 Task: See all the articles on team scheduling.
Action: Mouse moved to (63, 689)
Screenshot: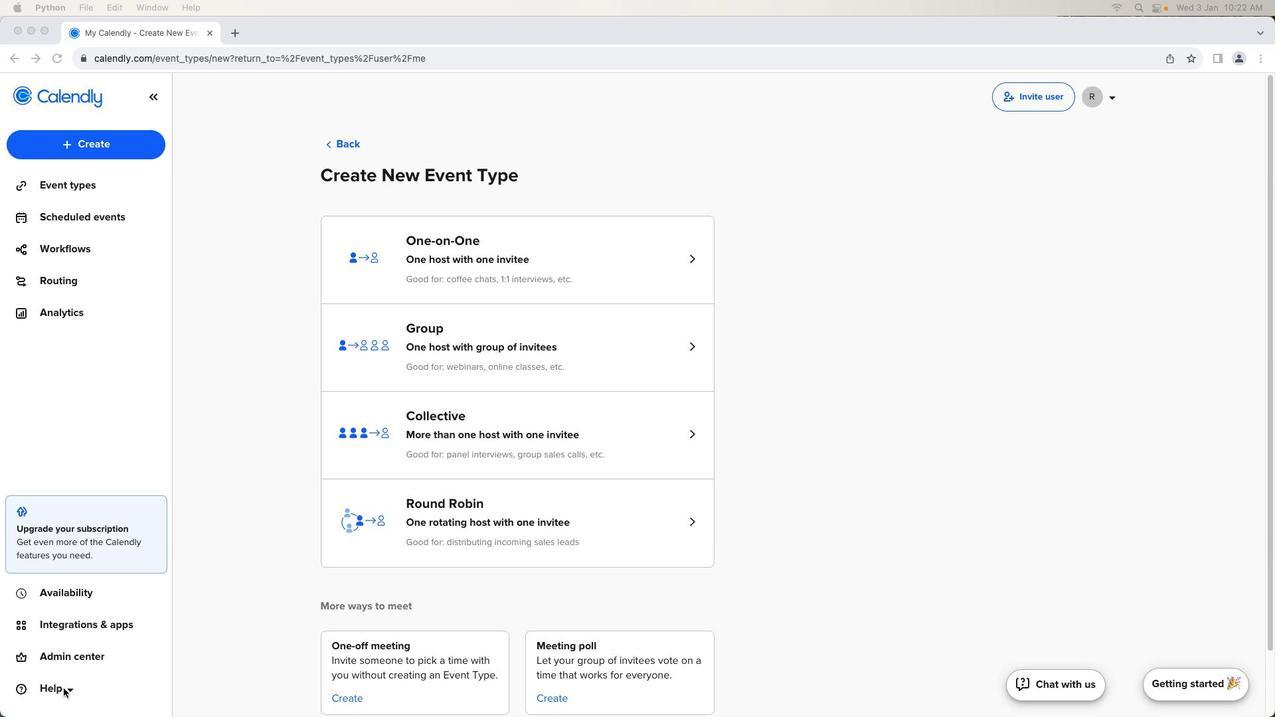 
Action: Mouse pressed left at (63, 689)
Screenshot: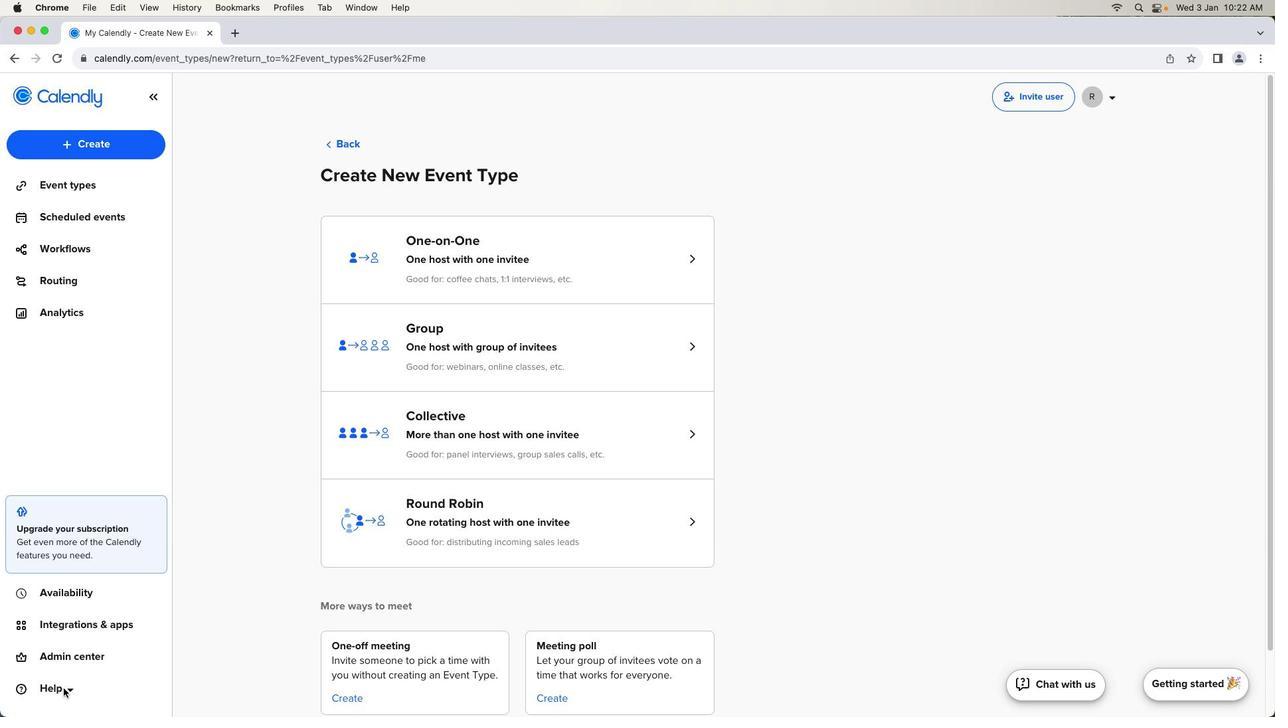 
Action: Mouse pressed left at (63, 689)
Screenshot: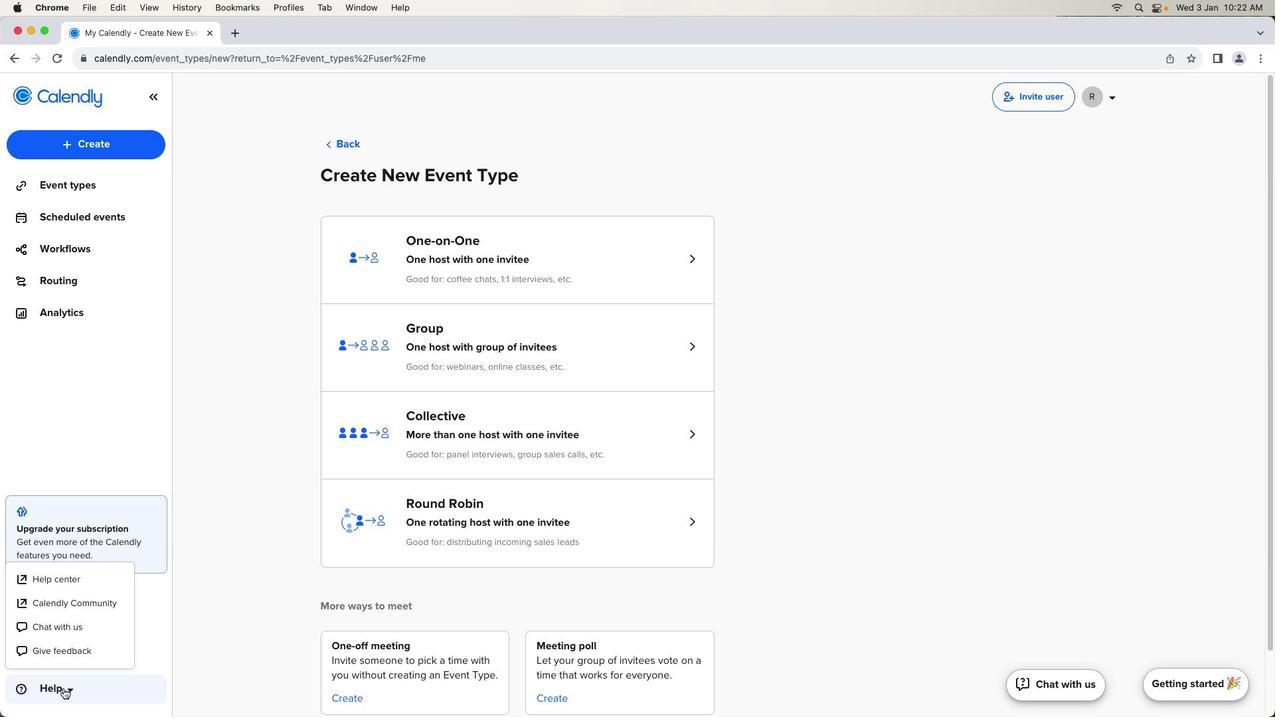 
Action: Mouse moved to (53, 691)
Screenshot: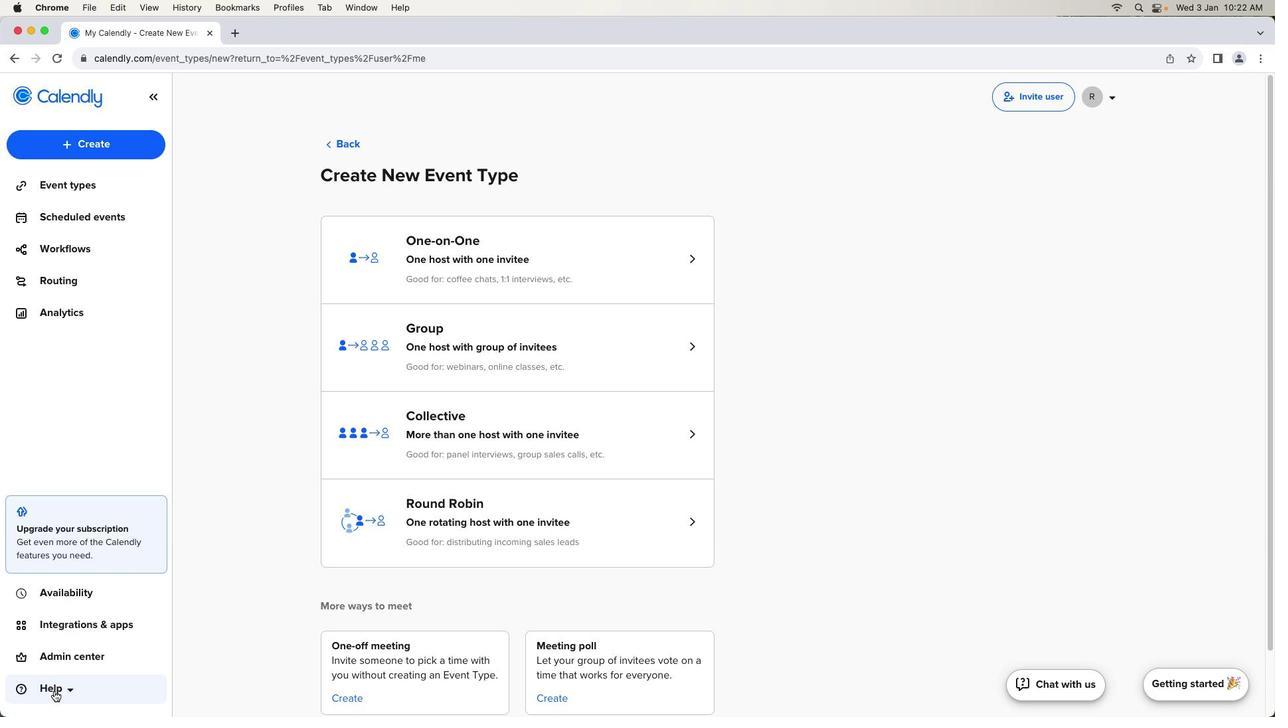 
Action: Mouse pressed left at (53, 691)
Screenshot: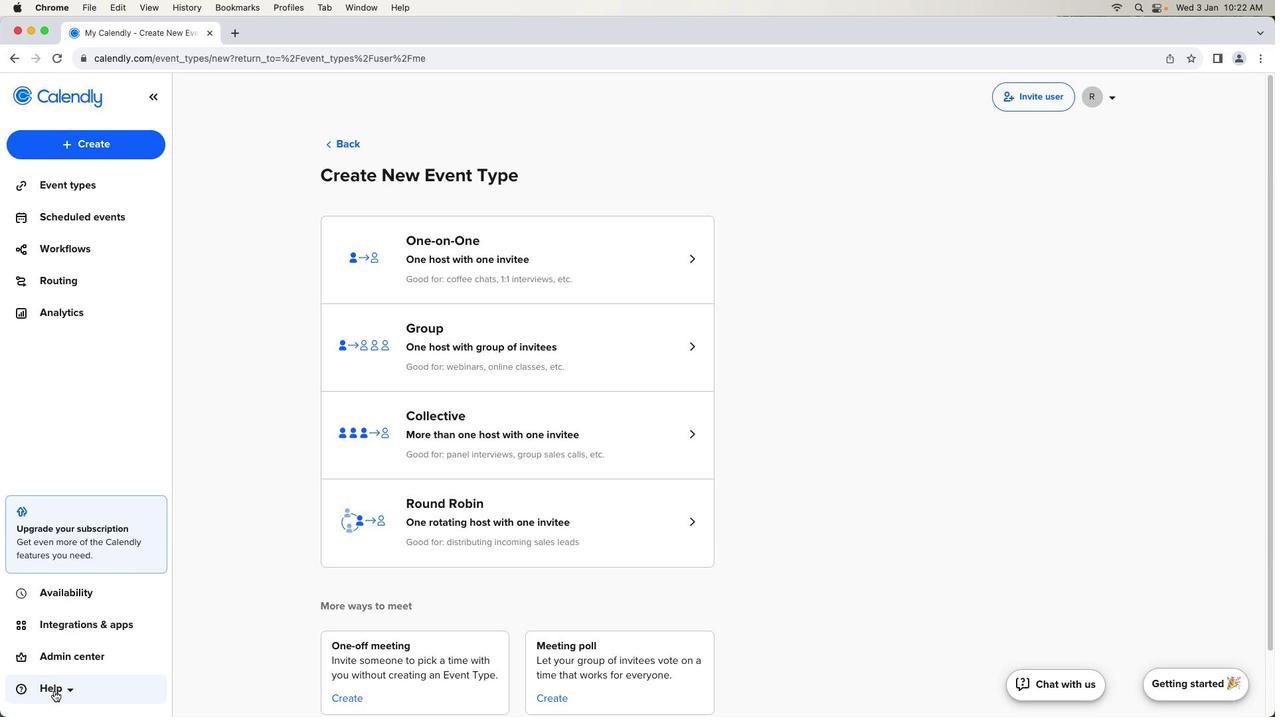 
Action: Mouse moved to (62, 576)
Screenshot: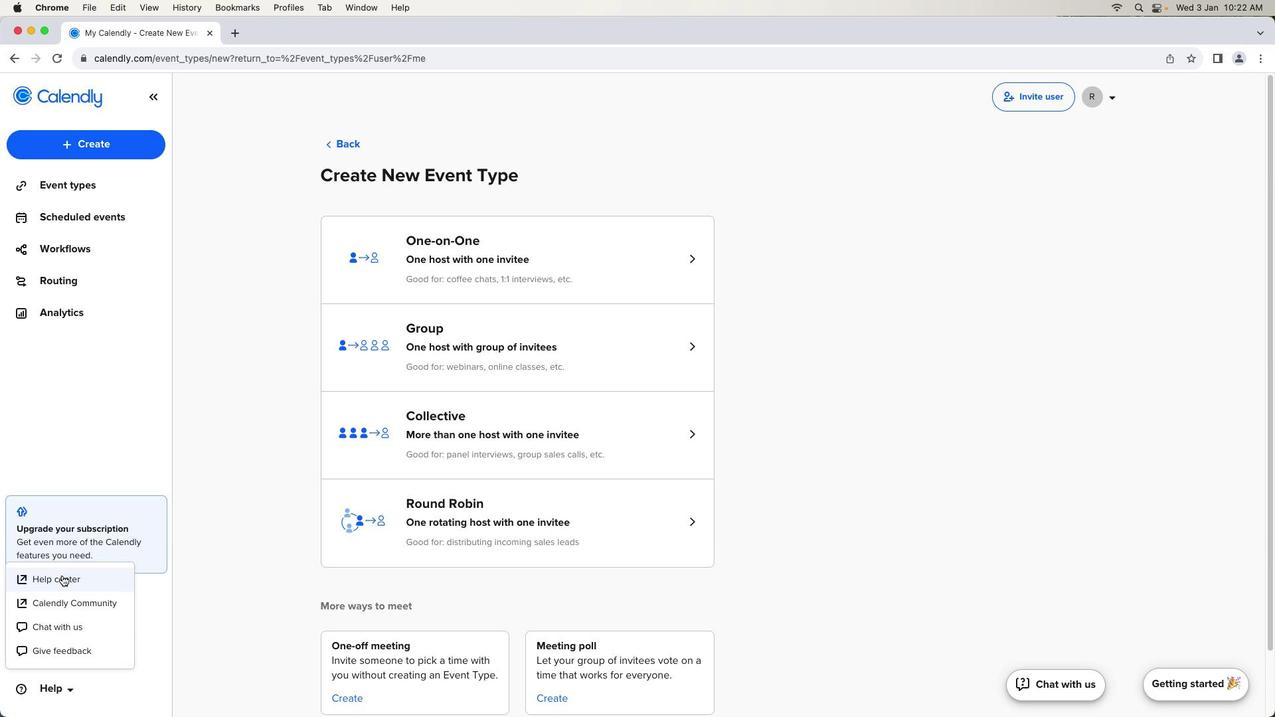 
Action: Mouse pressed left at (62, 576)
Screenshot: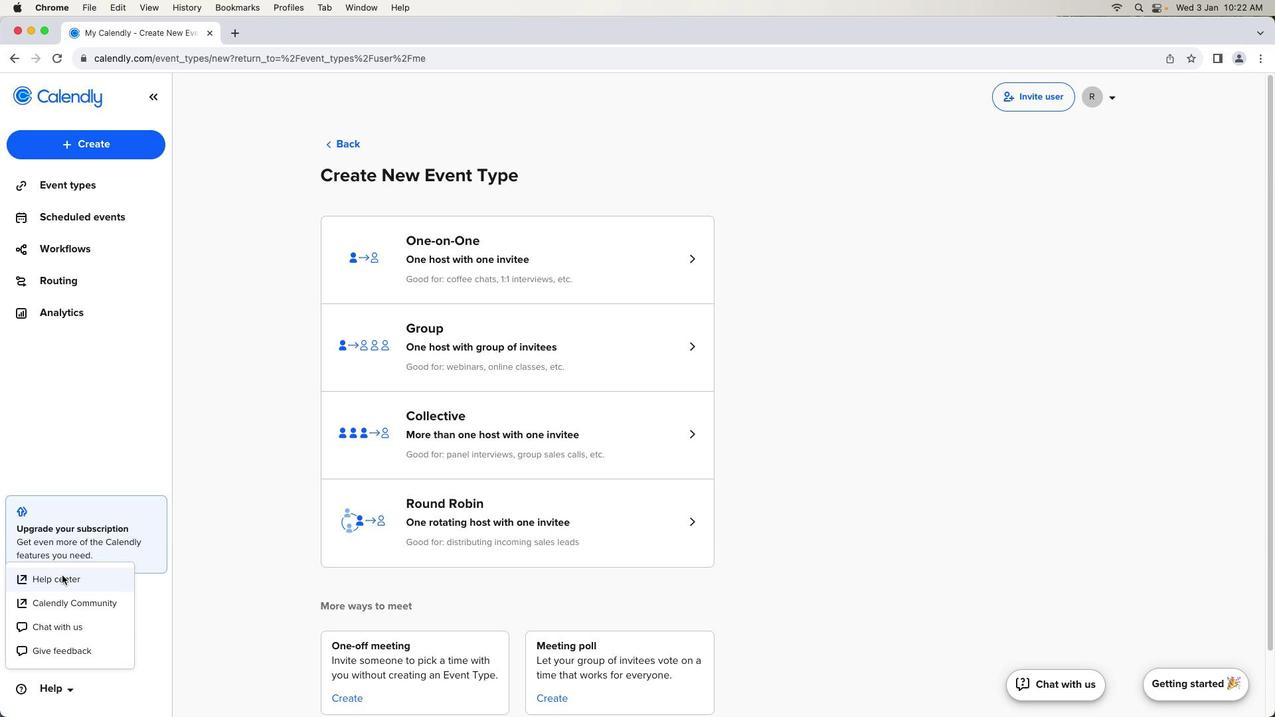 
Action: Mouse moved to (495, 443)
Screenshot: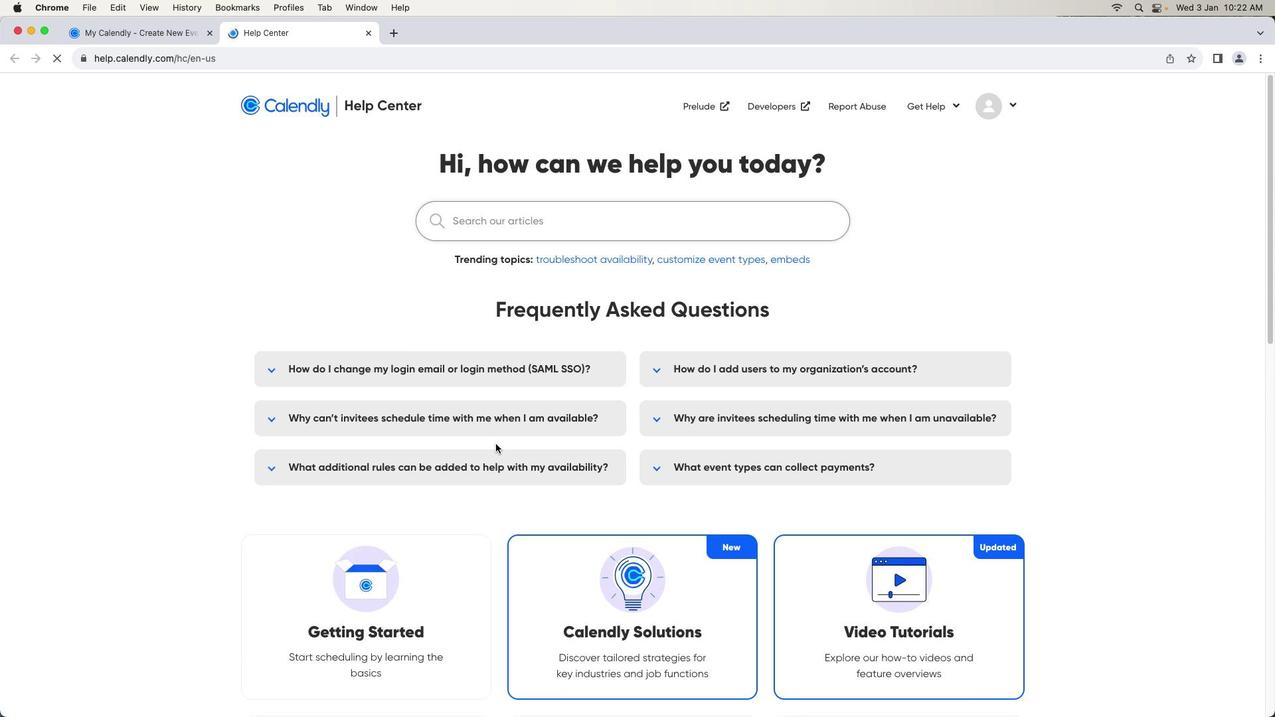 
Action: Mouse scrolled (495, 443) with delta (0, 0)
Screenshot: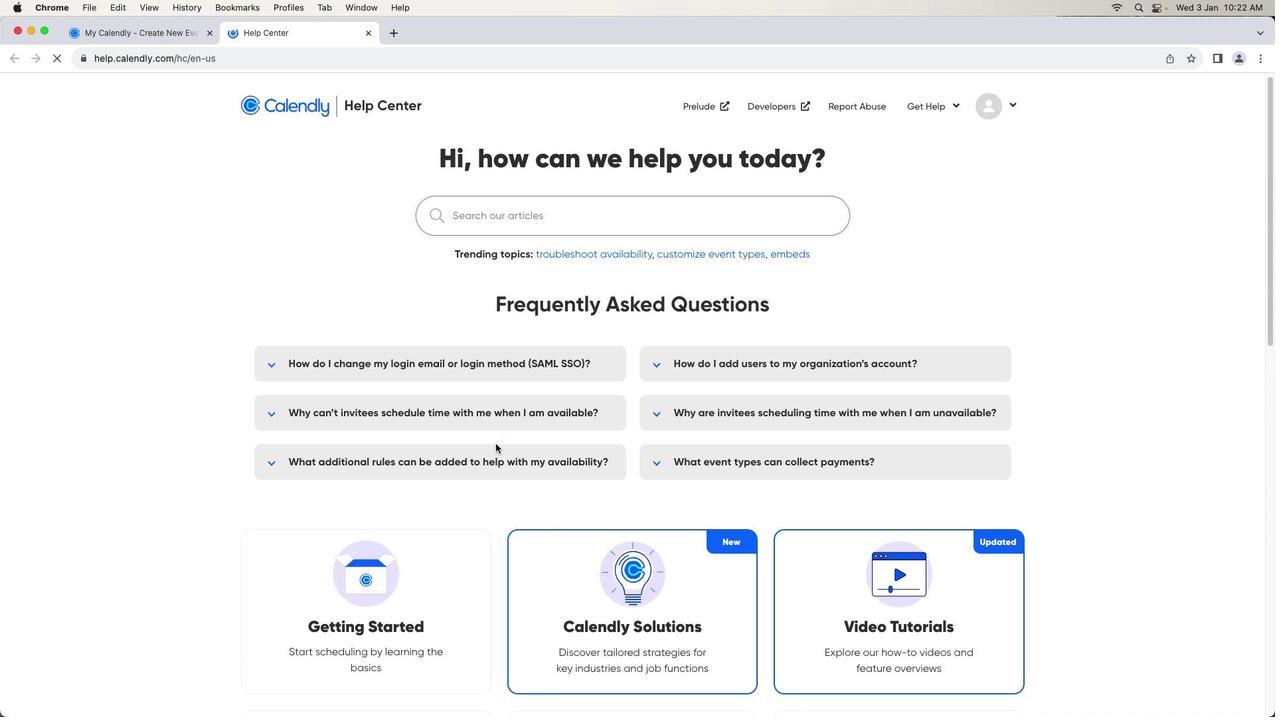 
Action: Mouse scrolled (495, 443) with delta (0, 0)
Screenshot: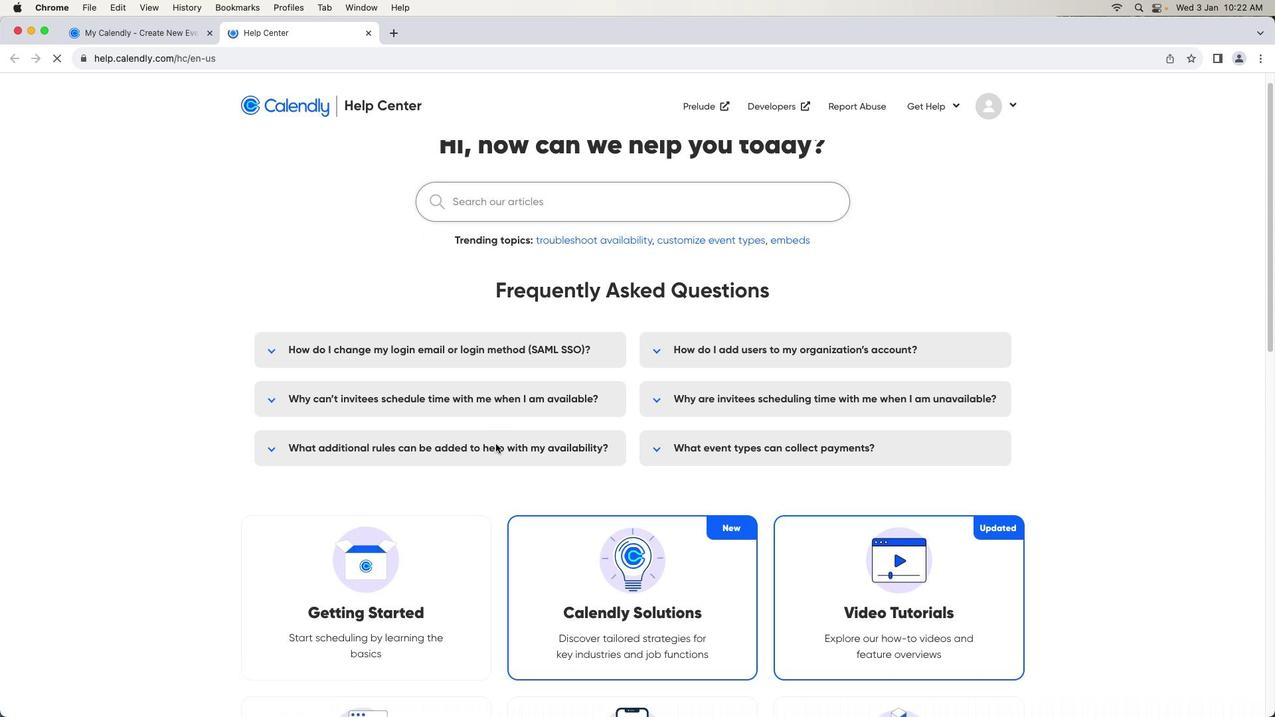 
Action: Mouse scrolled (495, 443) with delta (0, -1)
Screenshot: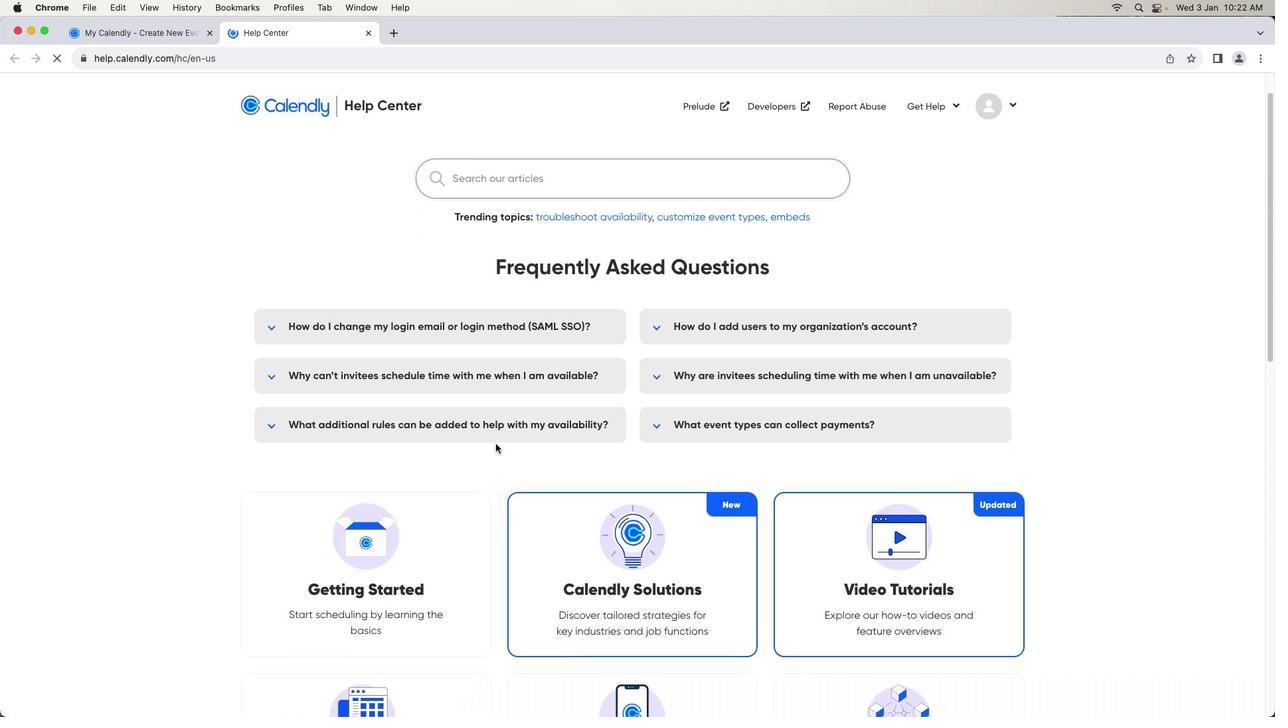 
Action: Mouse moved to (495, 443)
Screenshot: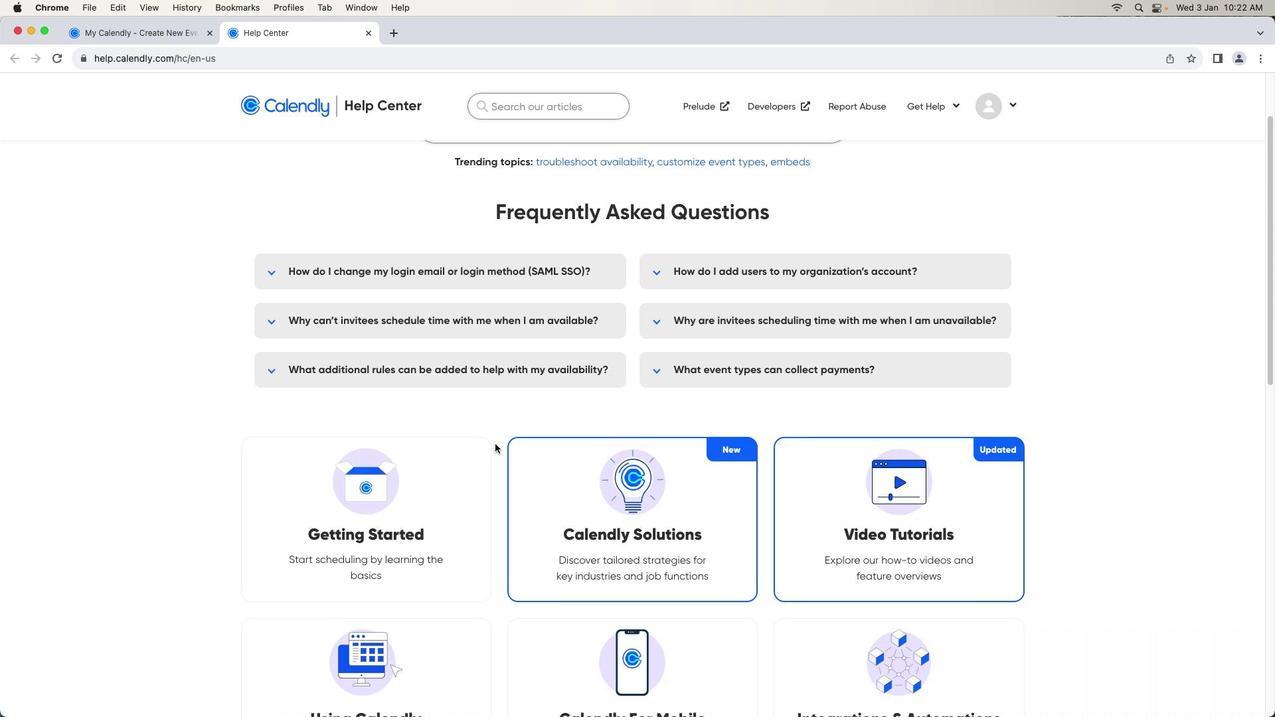 
Action: Mouse scrolled (495, 443) with delta (0, 0)
Screenshot: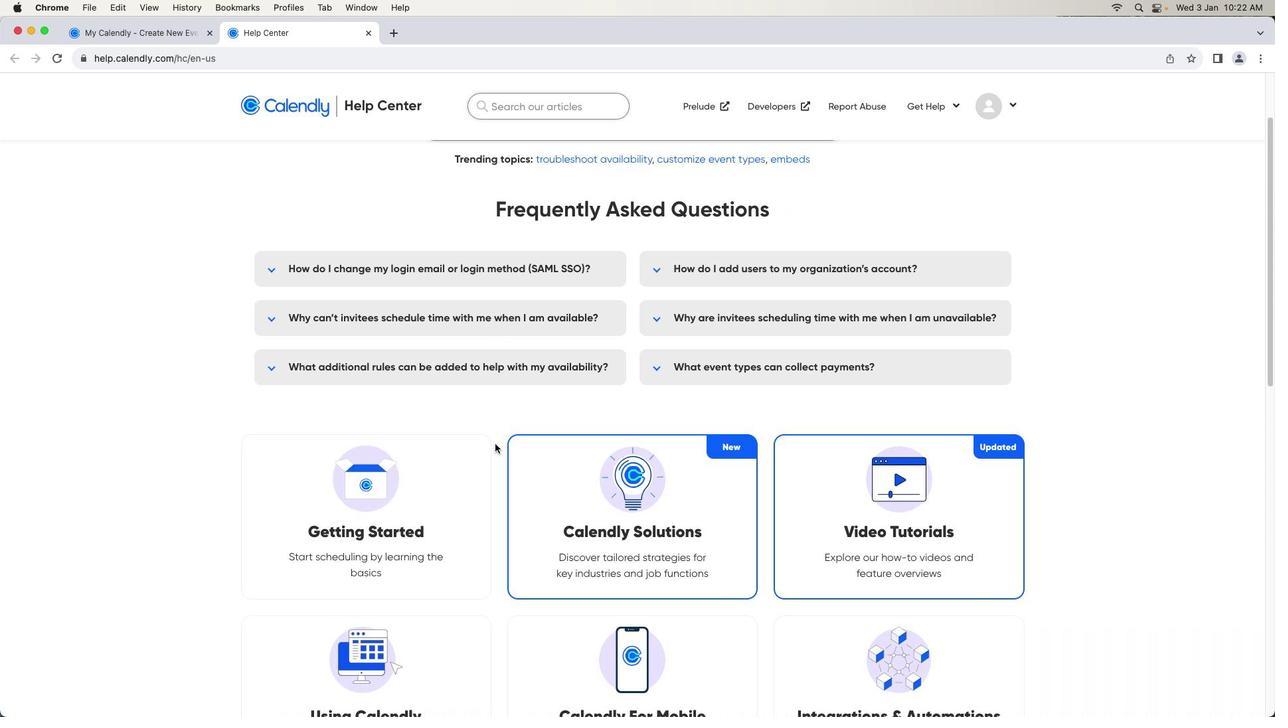 
Action: Mouse scrolled (495, 443) with delta (0, 0)
Screenshot: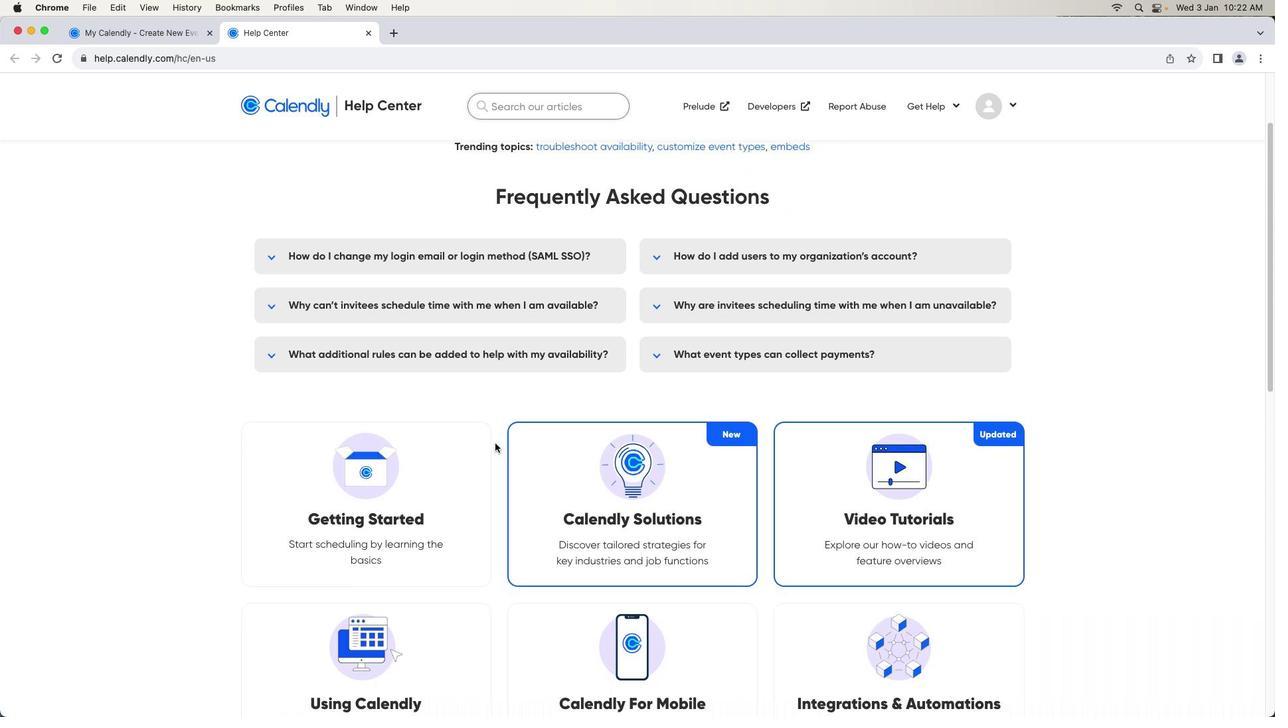 
Action: Mouse scrolled (495, 443) with delta (0, -1)
Screenshot: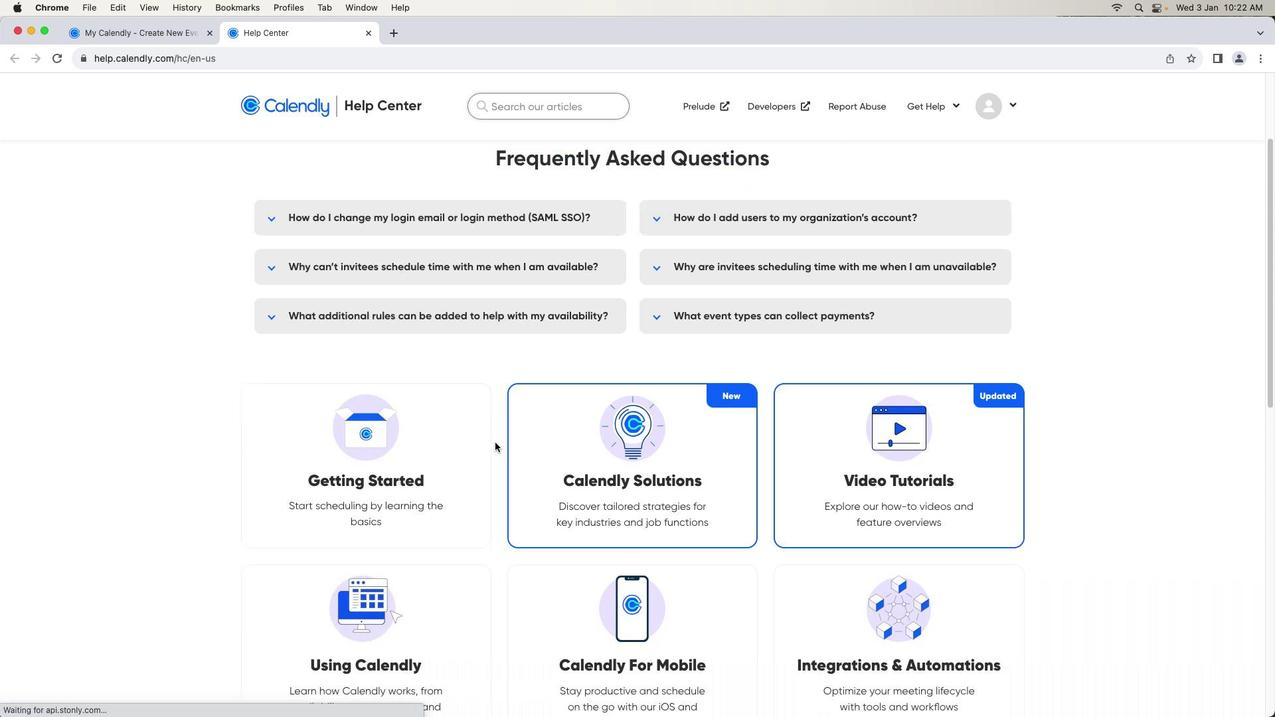 
Action: Mouse scrolled (495, 443) with delta (0, -2)
Screenshot: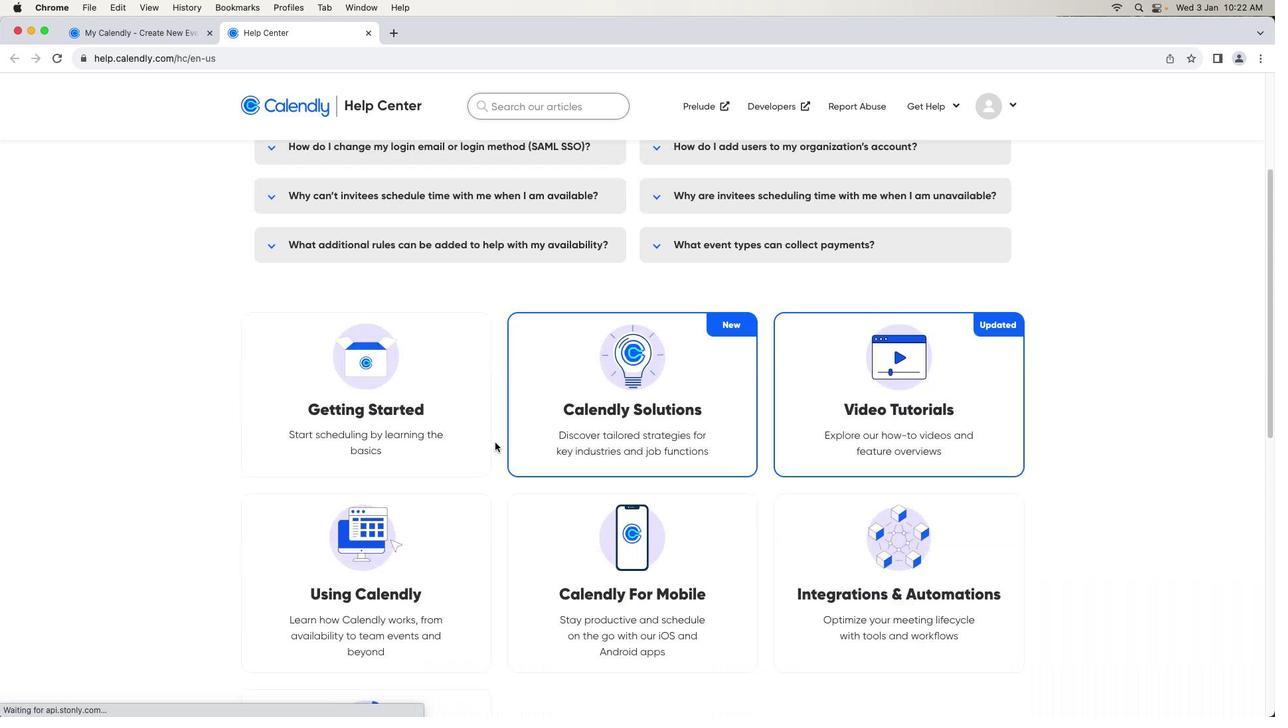 
Action: Mouse moved to (360, 443)
Screenshot: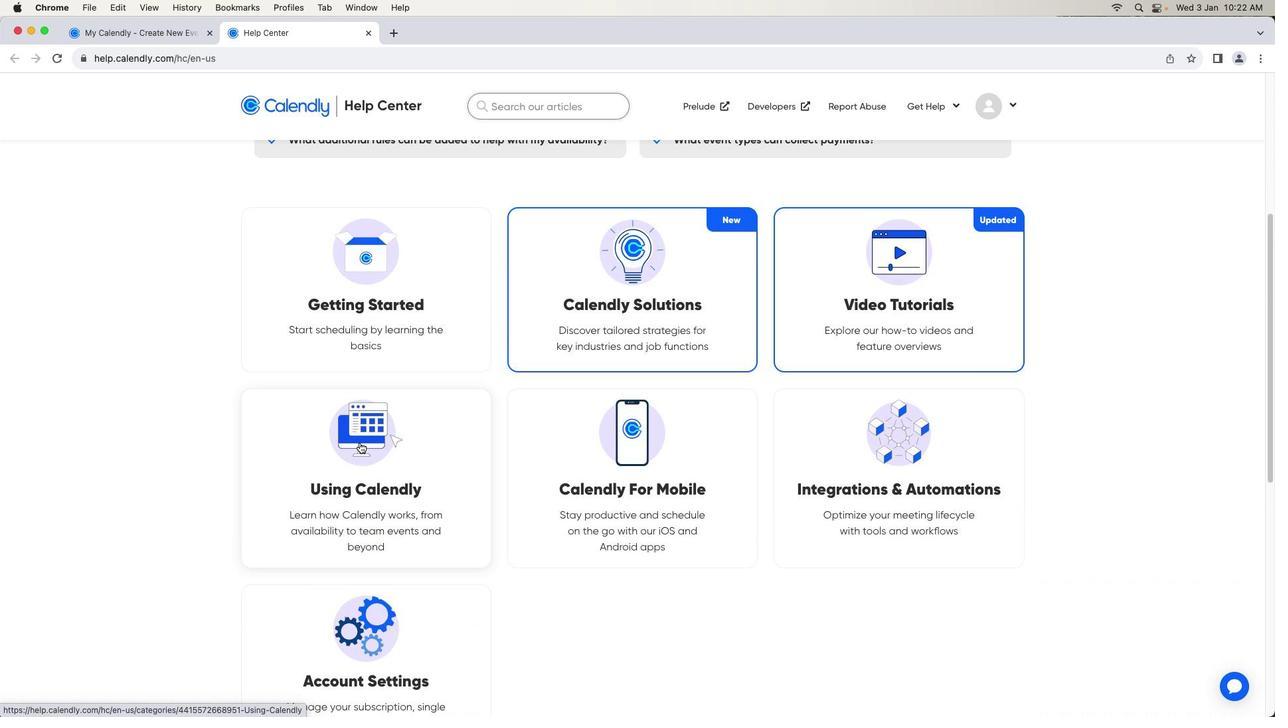 
Action: Mouse pressed left at (360, 443)
Screenshot: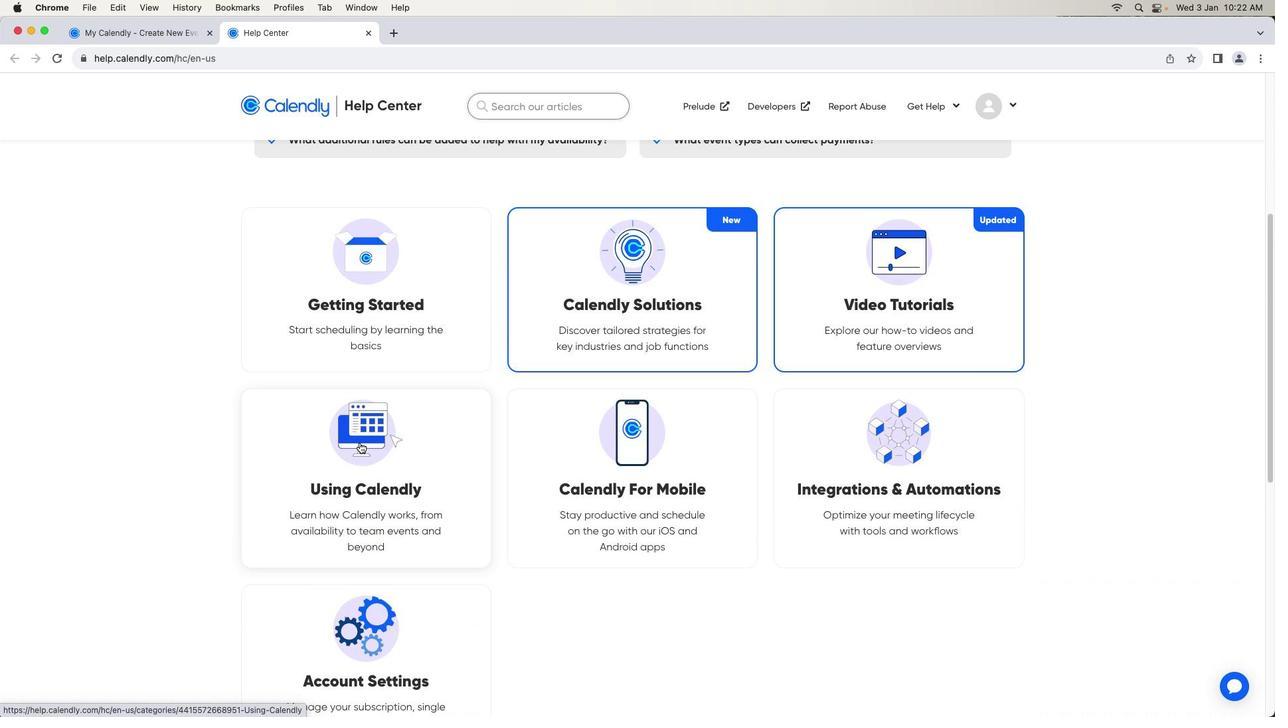 
Action: Mouse moved to (477, 473)
Screenshot: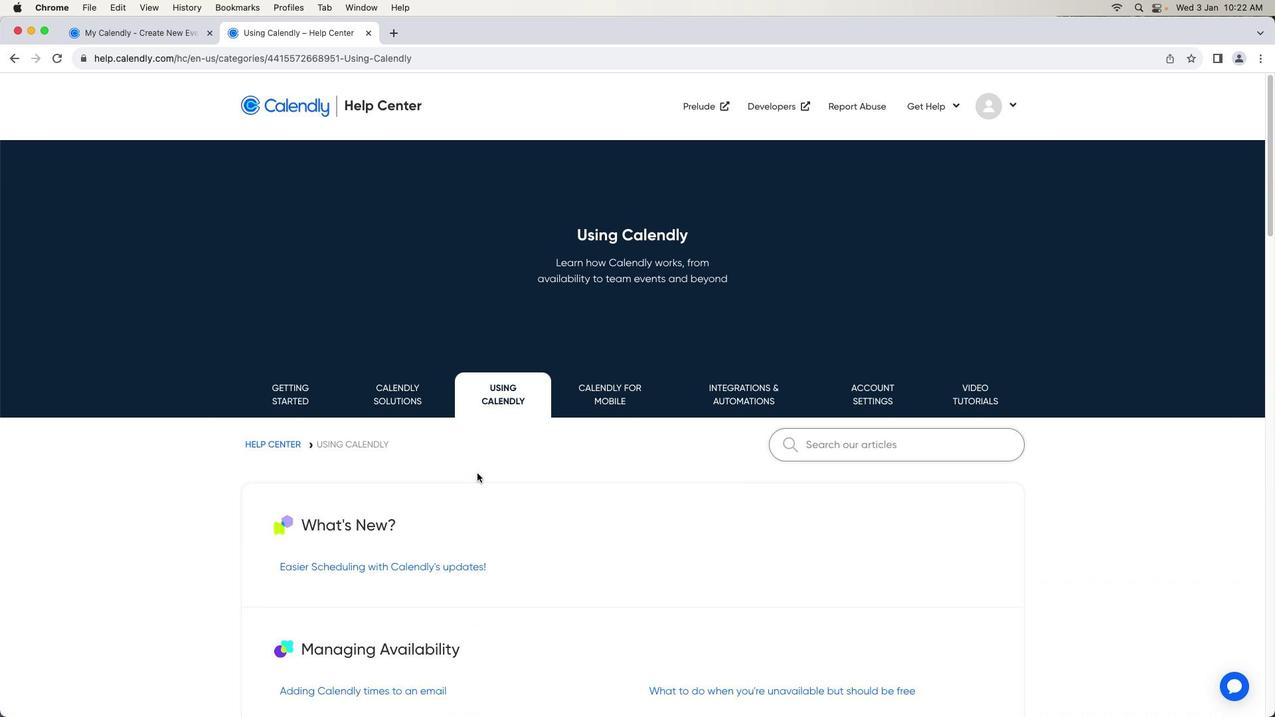 
Action: Mouse scrolled (477, 473) with delta (0, 0)
Screenshot: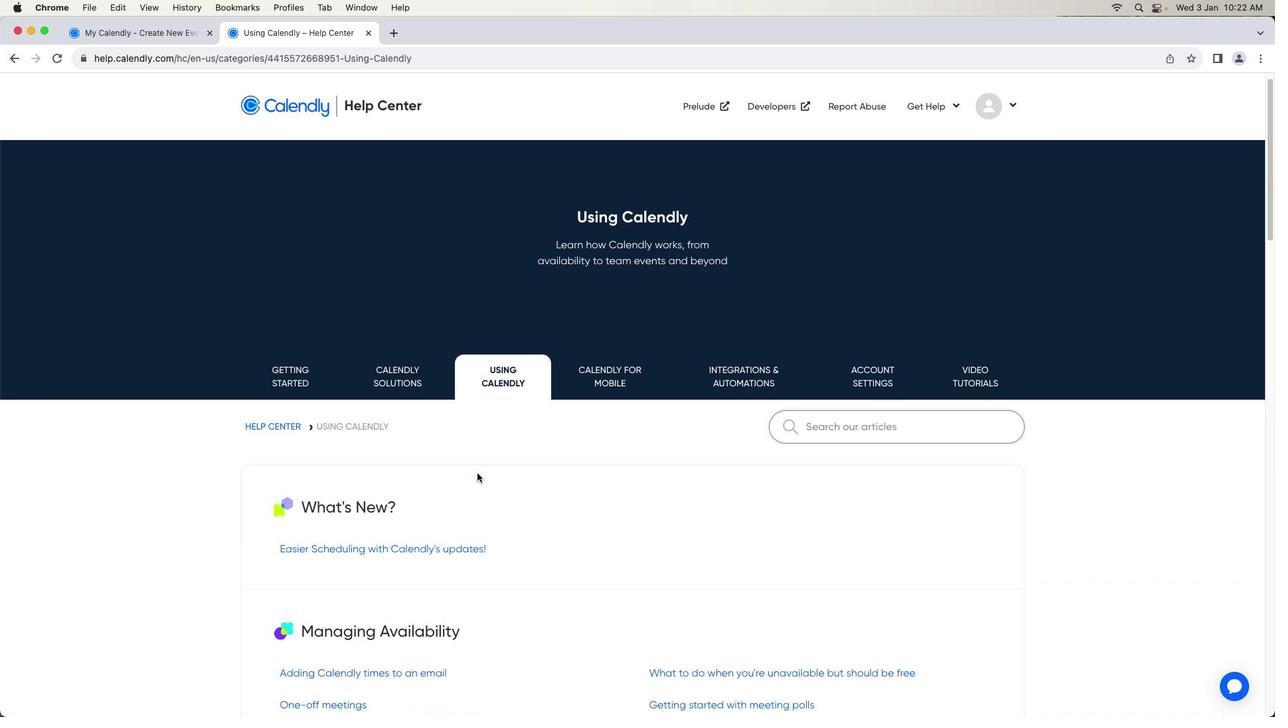 
Action: Mouse scrolled (477, 473) with delta (0, 0)
Screenshot: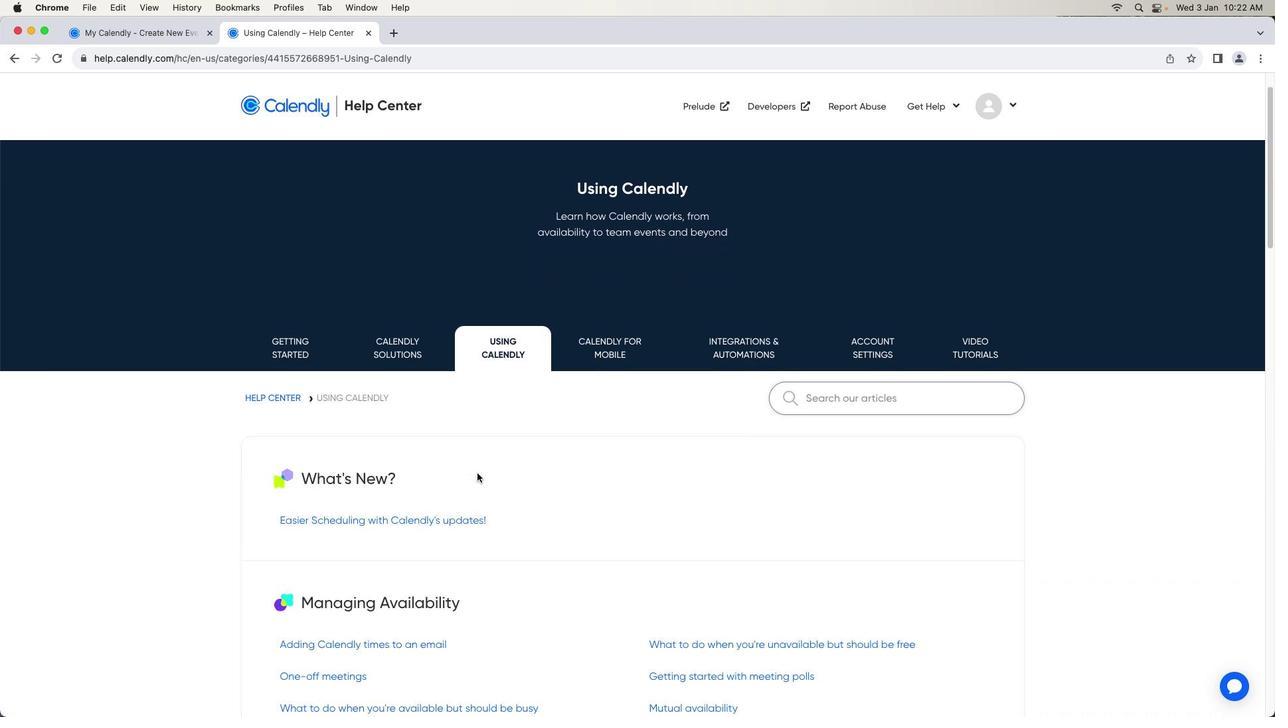 
Action: Mouse scrolled (477, 473) with delta (0, -1)
Screenshot: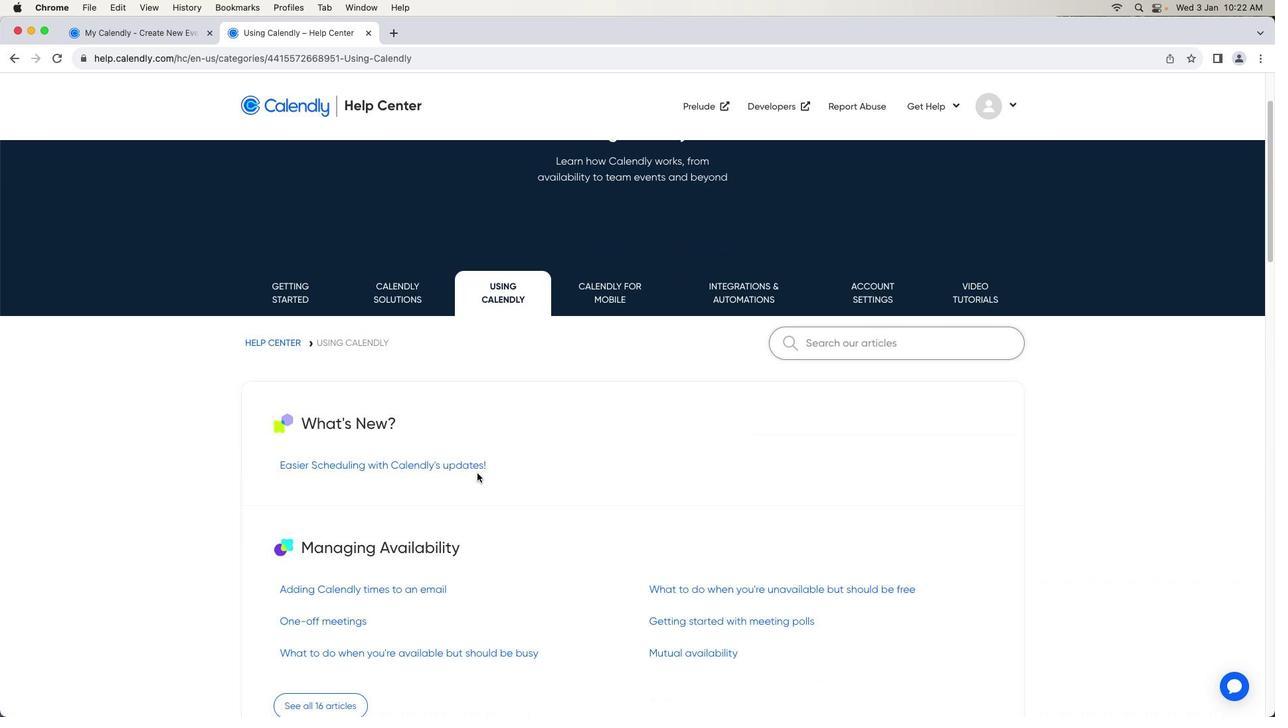 
Action: Mouse scrolled (477, 473) with delta (0, -2)
Screenshot: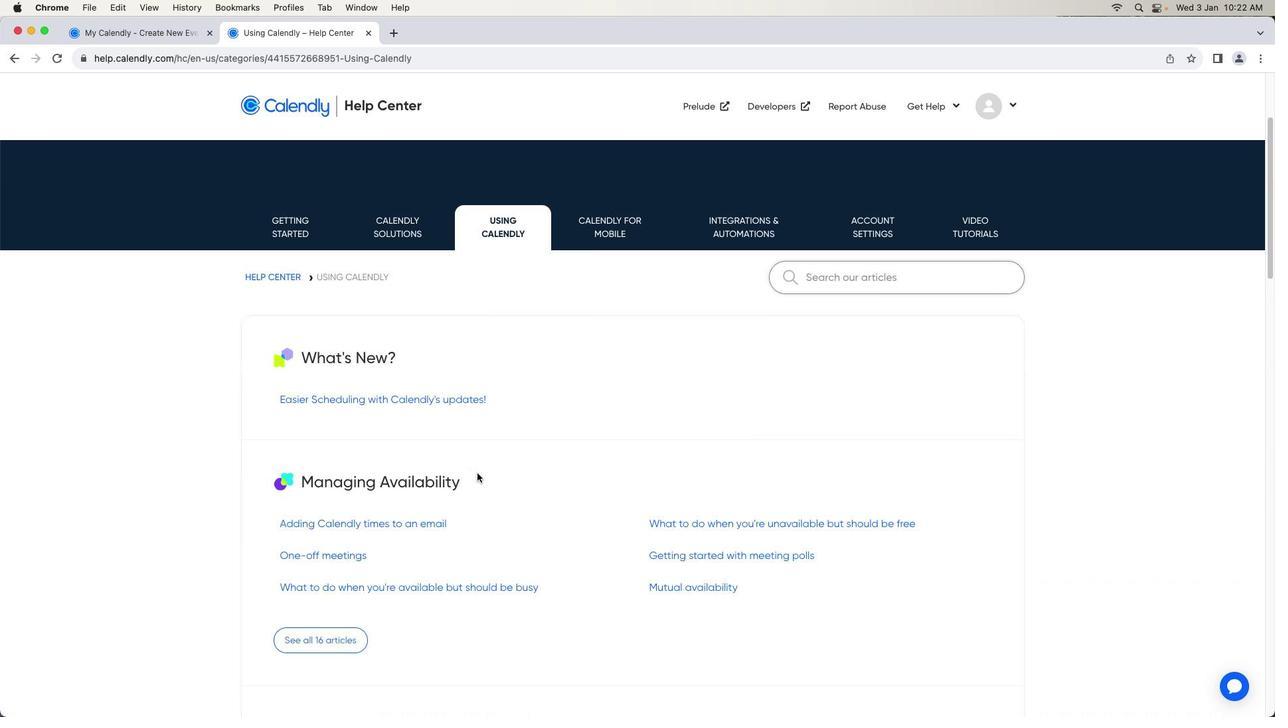 
Action: Mouse moved to (476, 473)
Screenshot: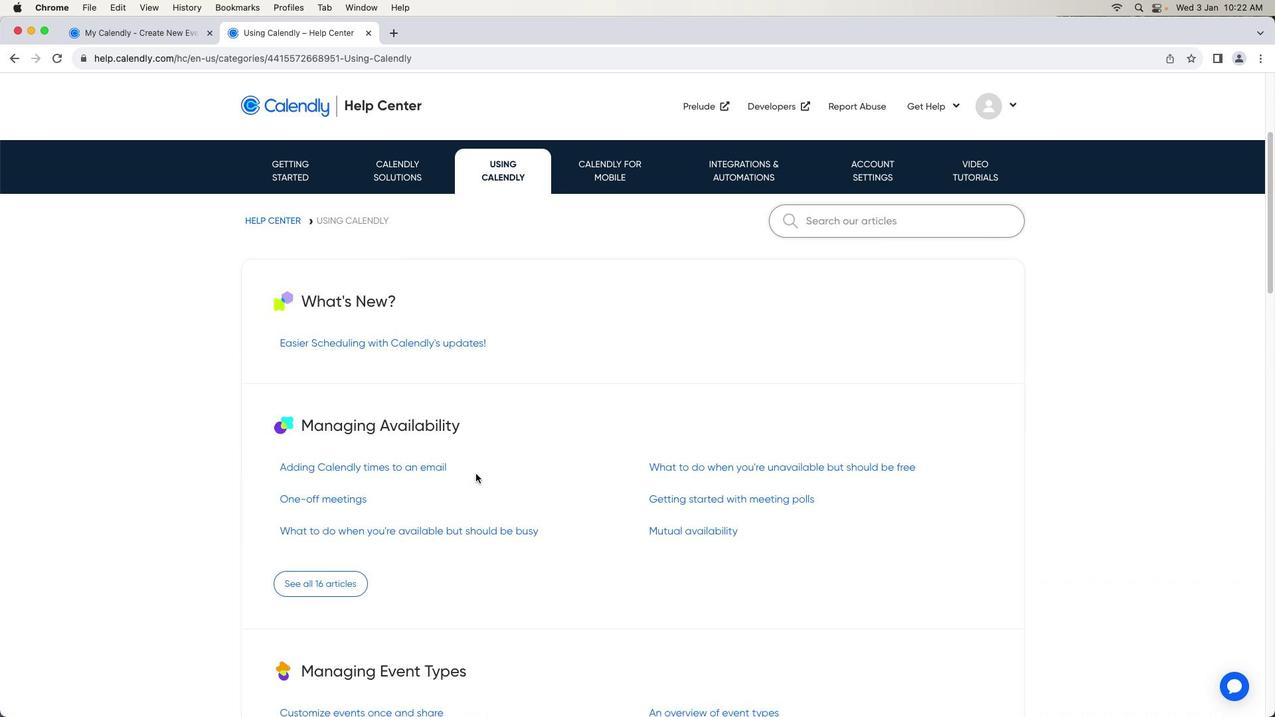 
Action: Mouse scrolled (476, 473) with delta (0, 0)
Screenshot: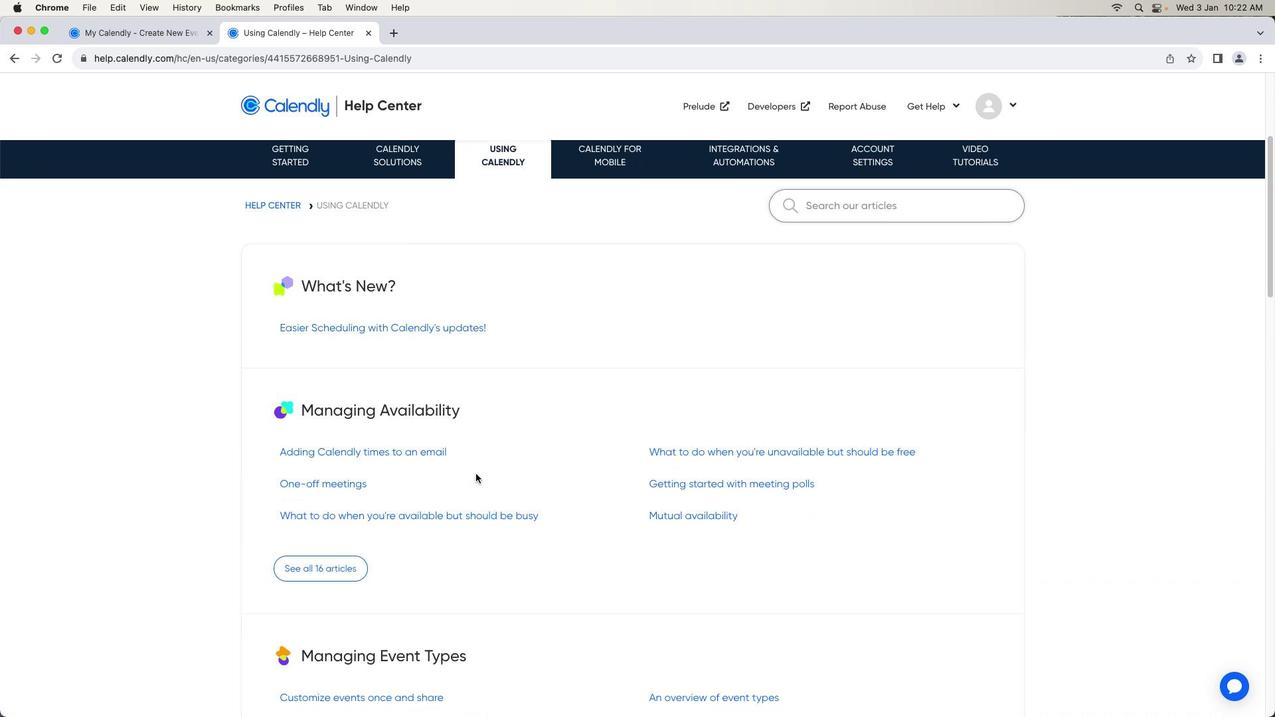 
Action: Mouse scrolled (476, 473) with delta (0, 0)
Screenshot: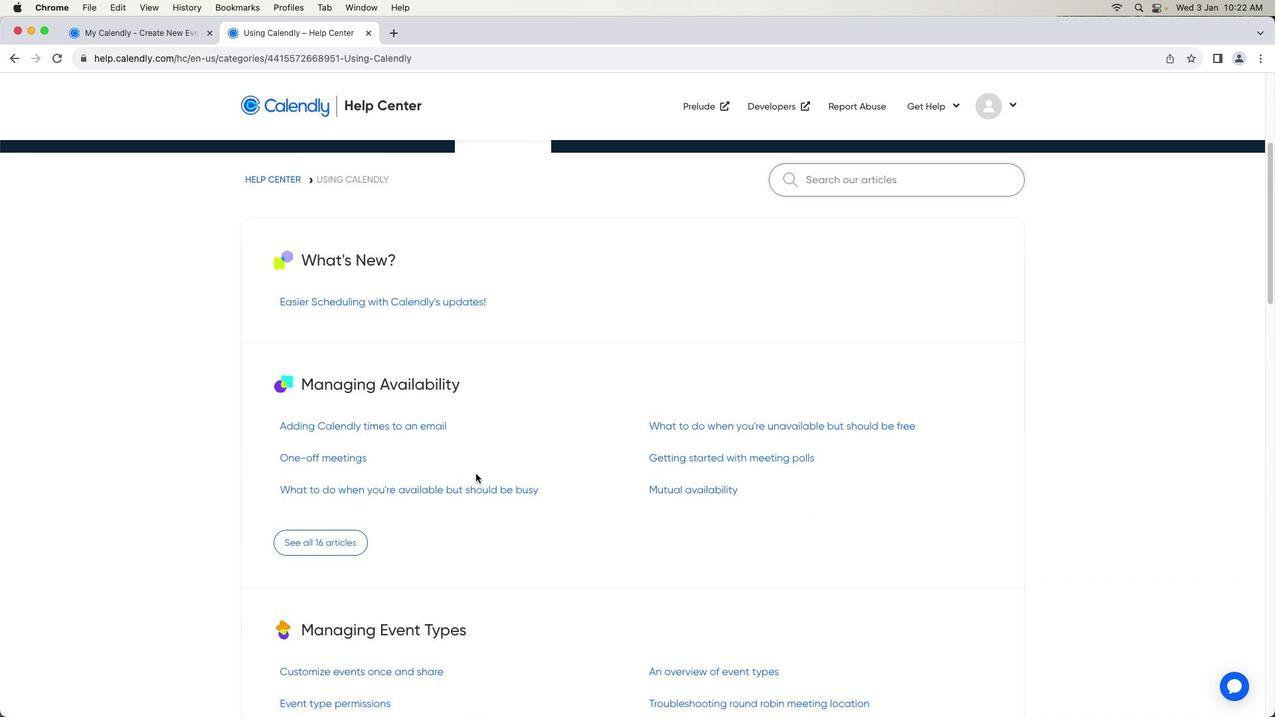 
Action: Mouse scrolled (476, 473) with delta (0, -1)
Screenshot: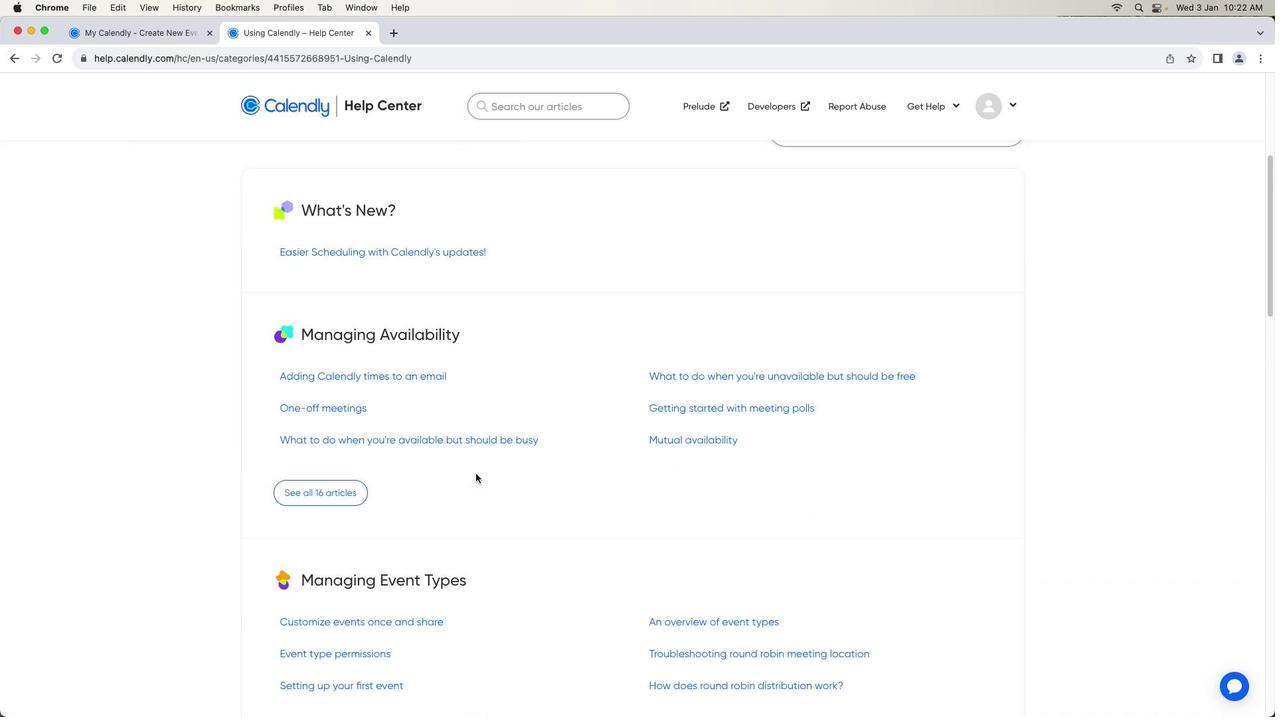 
Action: Mouse moved to (476, 473)
Screenshot: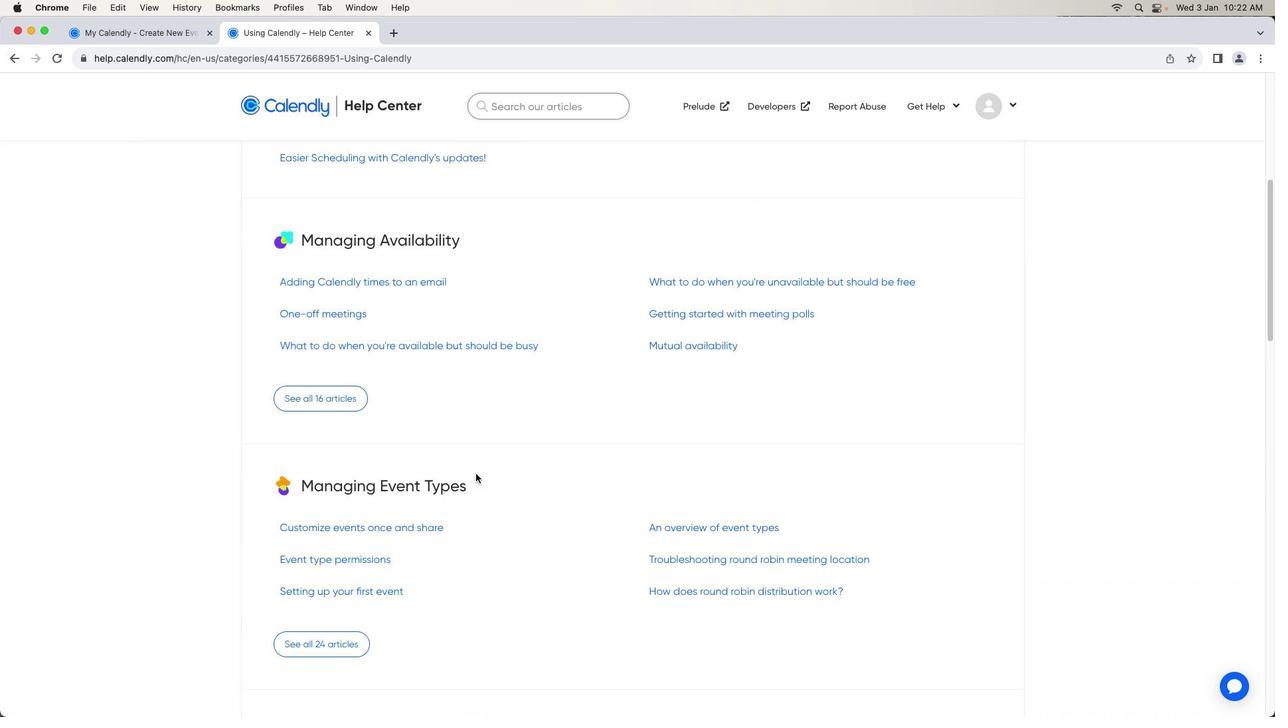
Action: Mouse scrolled (476, 473) with delta (0, -2)
Screenshot: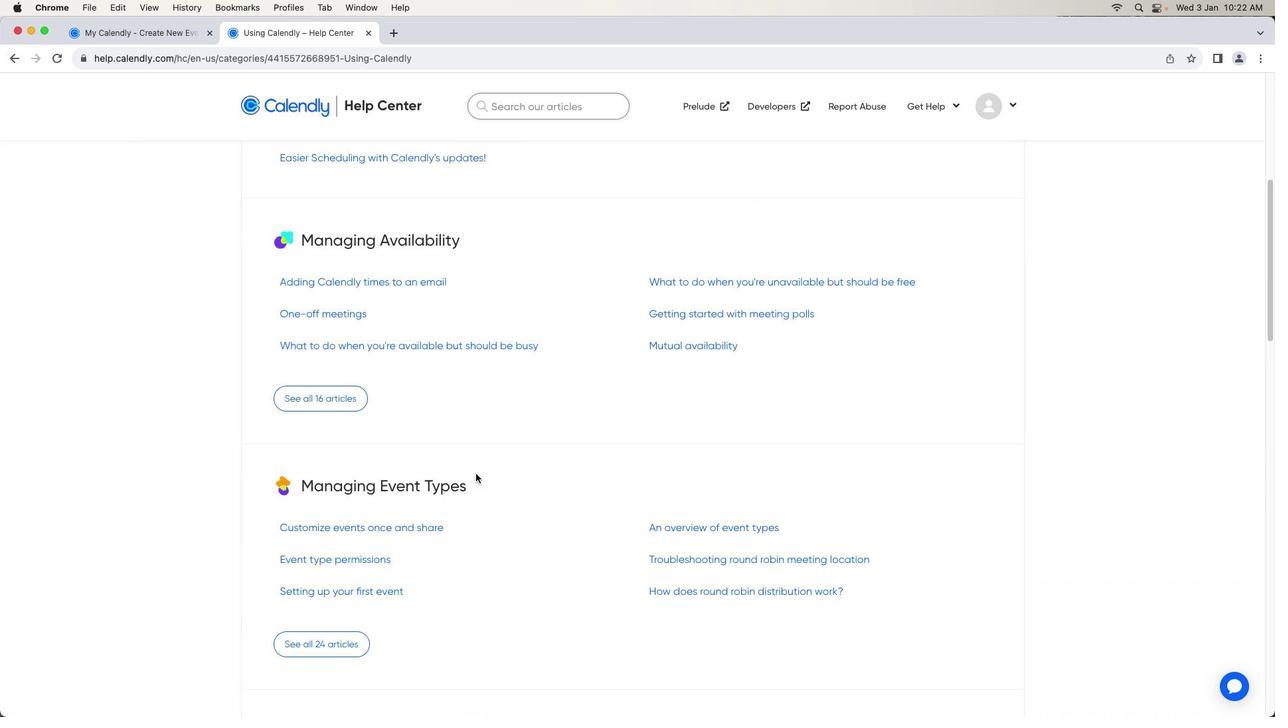
Action: Mouse moved to (476, 473)
Screenshot: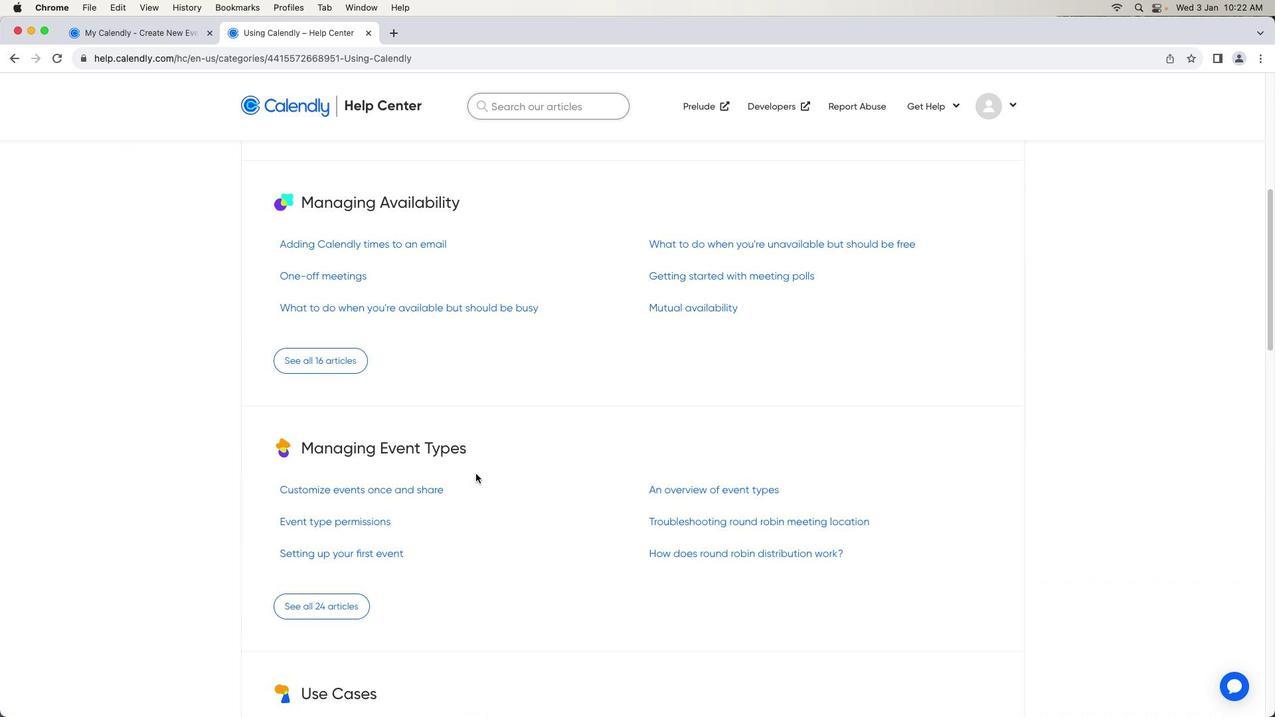 
Action: Mouse scrolled (476, 473) with delta (0, 0)
Screenshot: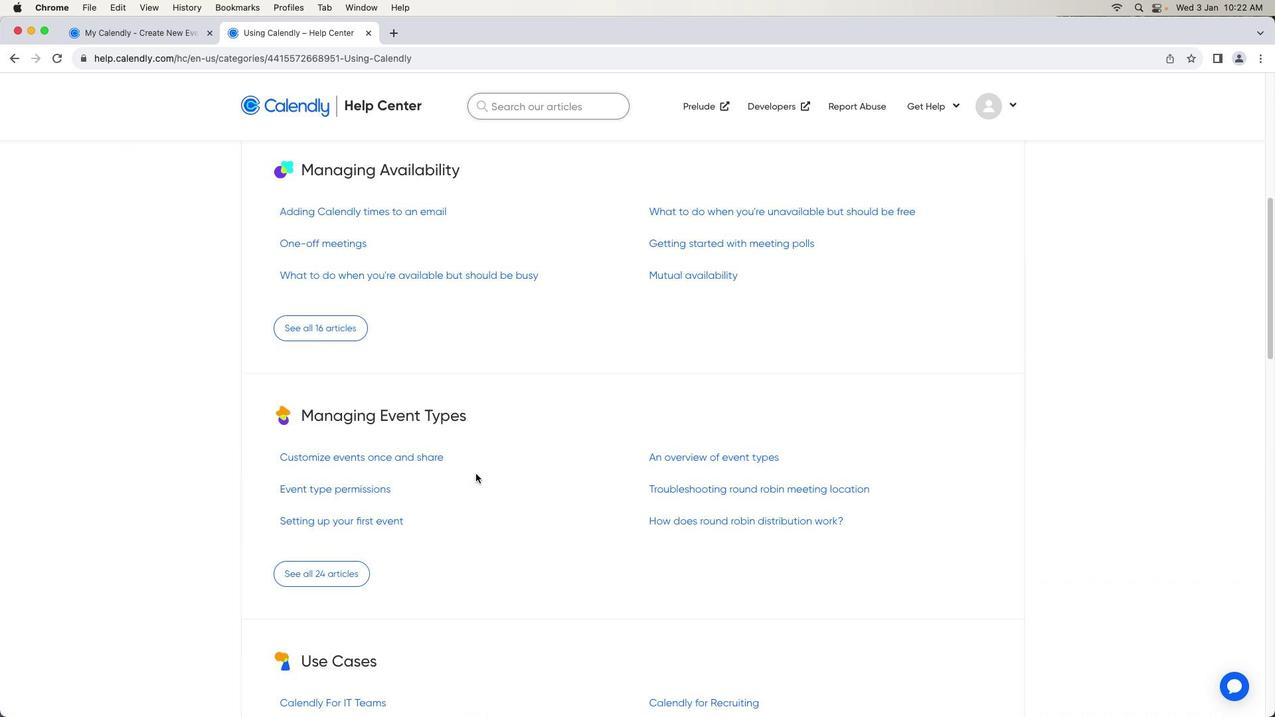 
Action: Mouse scrolled (476, 473) with delta (0, 0)
Screenshot: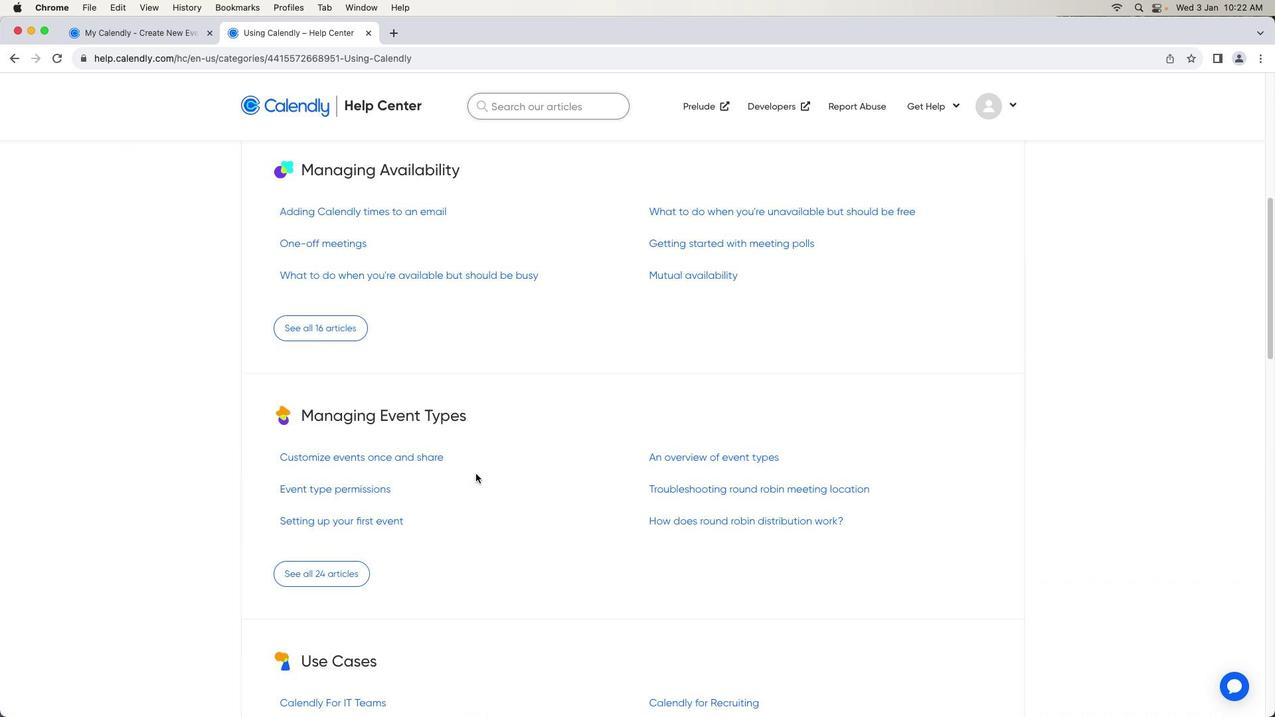 
Action: Mouse scrolled (476, 473) with delta (0, -1)
Screenshot: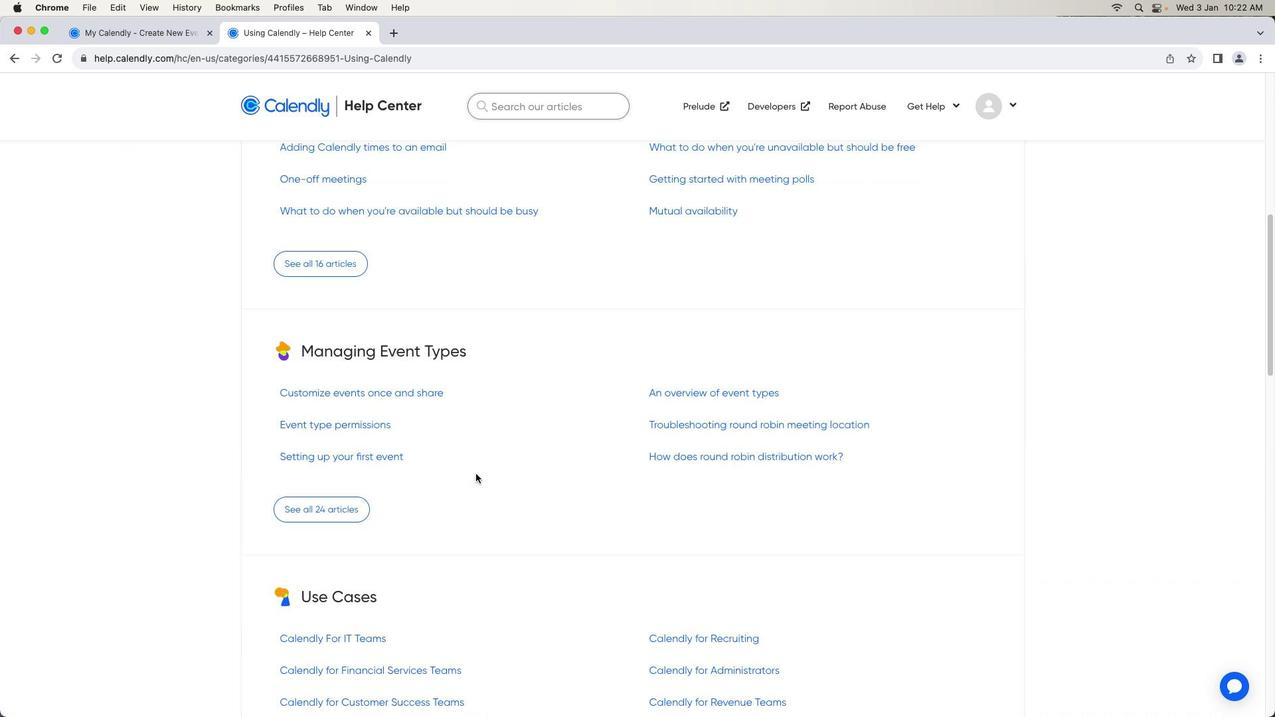 
Action: Mouse moved to (476, 474)
Screenshot: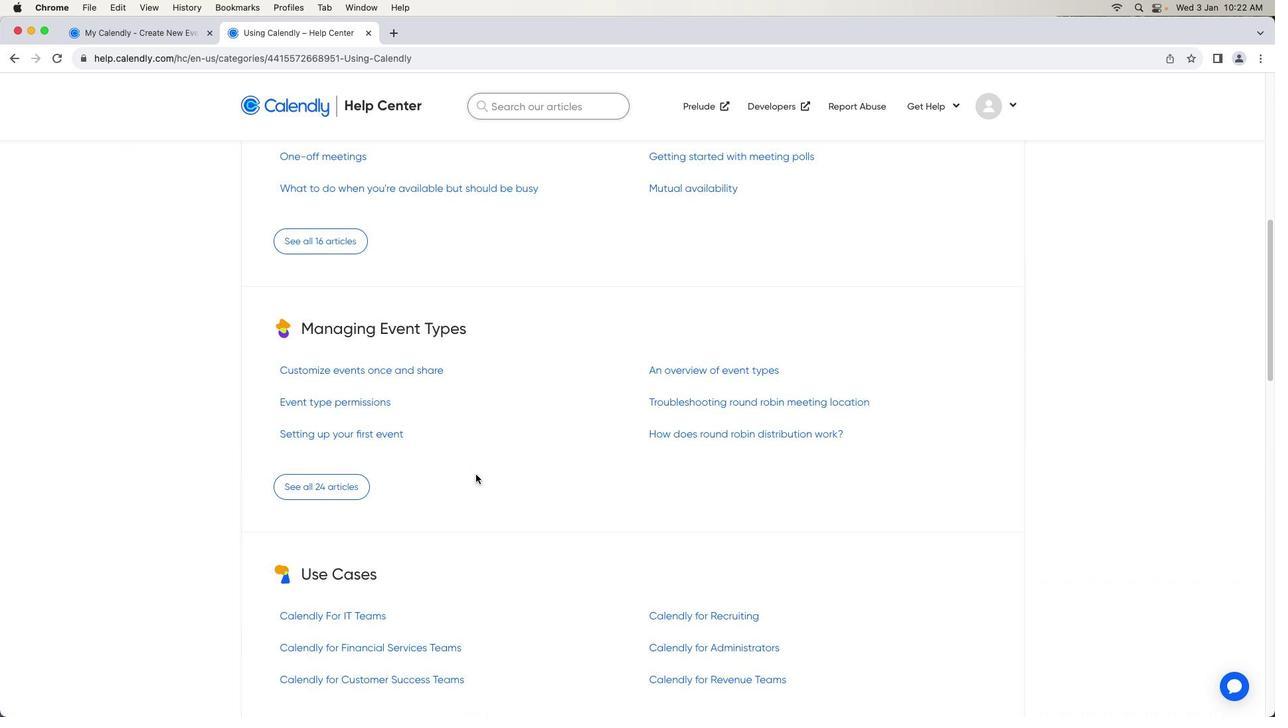 
Action: Mouse scrolled (476, 474) with delta (0, 0)
Screenshot: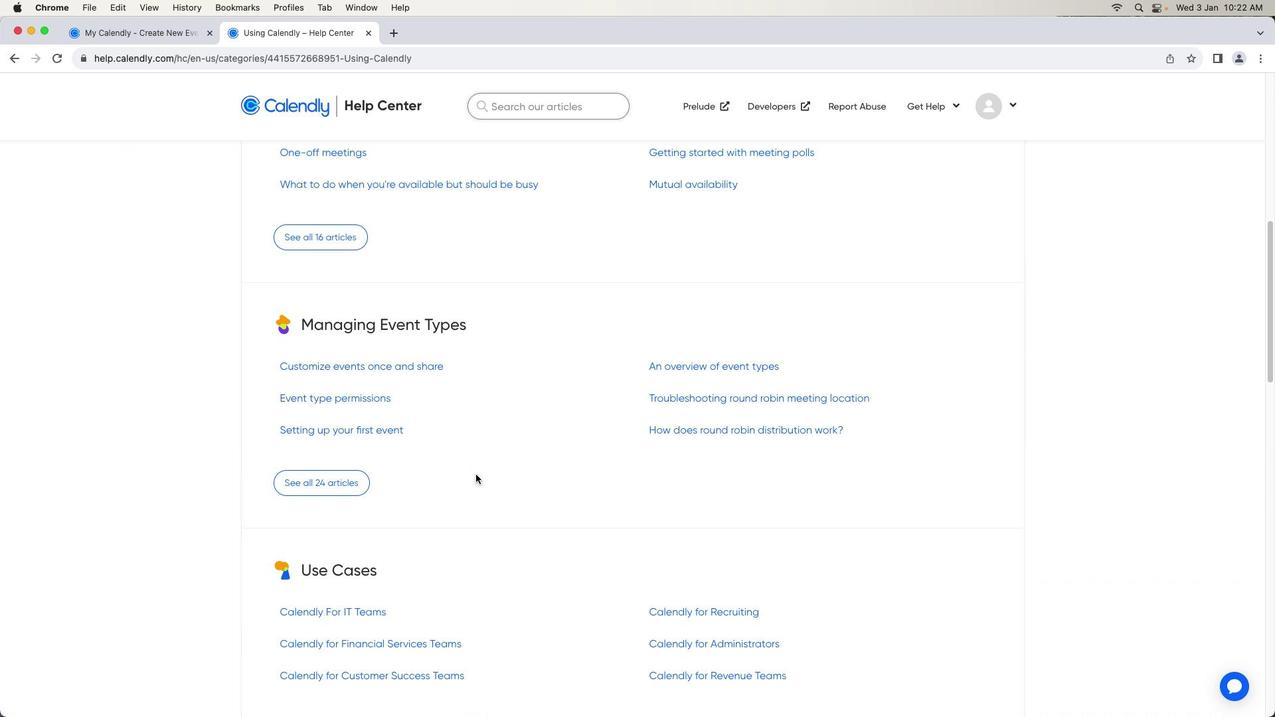 
Action: Mouse scrolled (476, 474) with delta (0, 0)
Screenshot: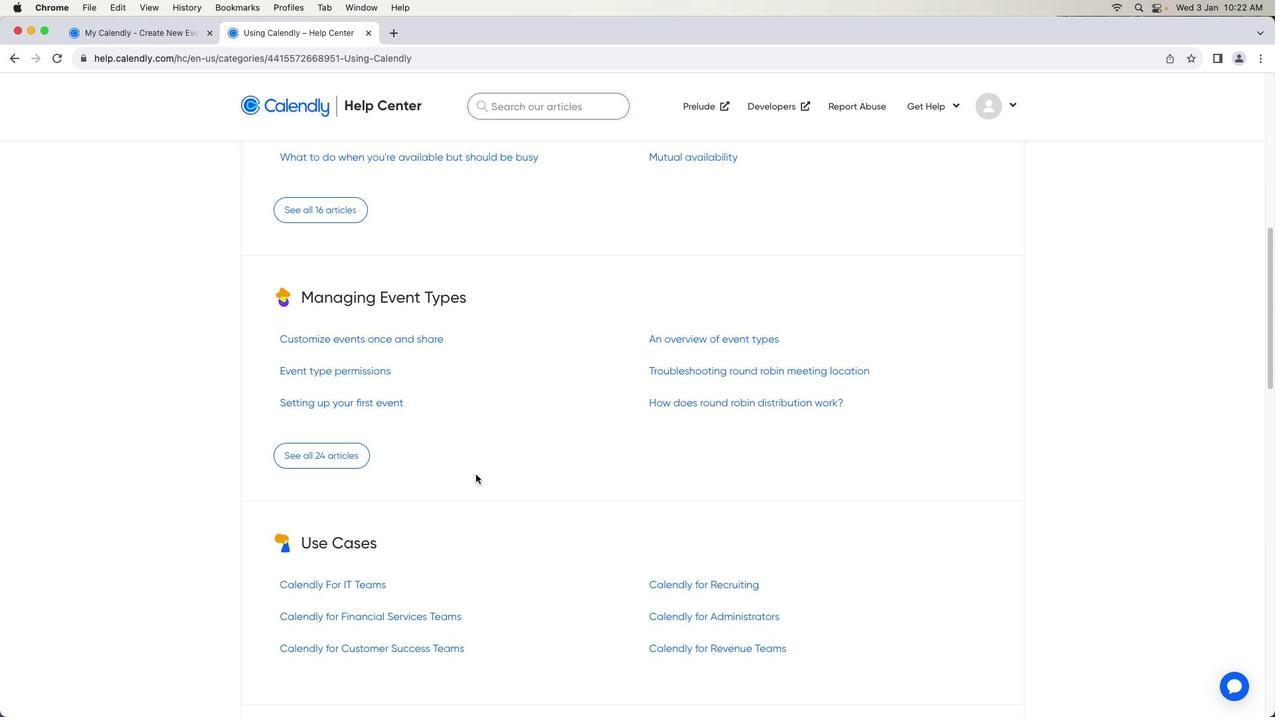 
Action: Mouse scrolled (476, 474) with delta (0, -1)
Screenshot: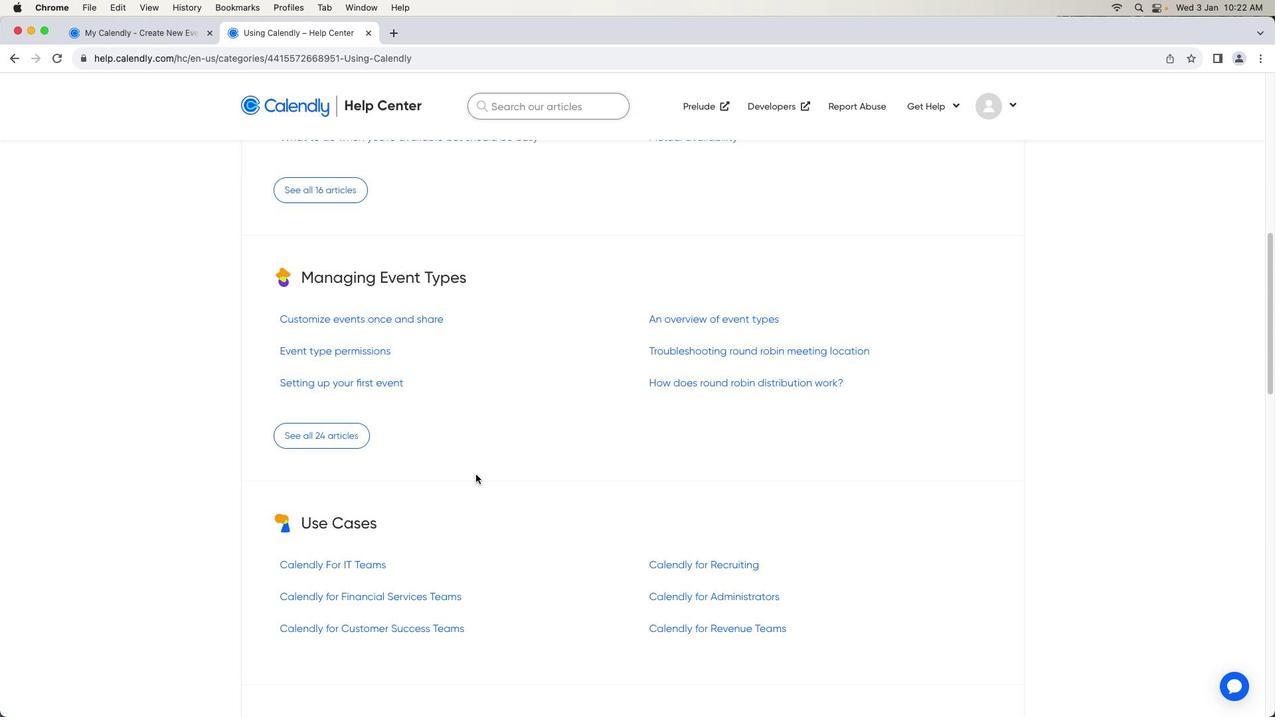 
Action: Mouse scrolled (476, 474) with delta (0, 0)
Screenshot: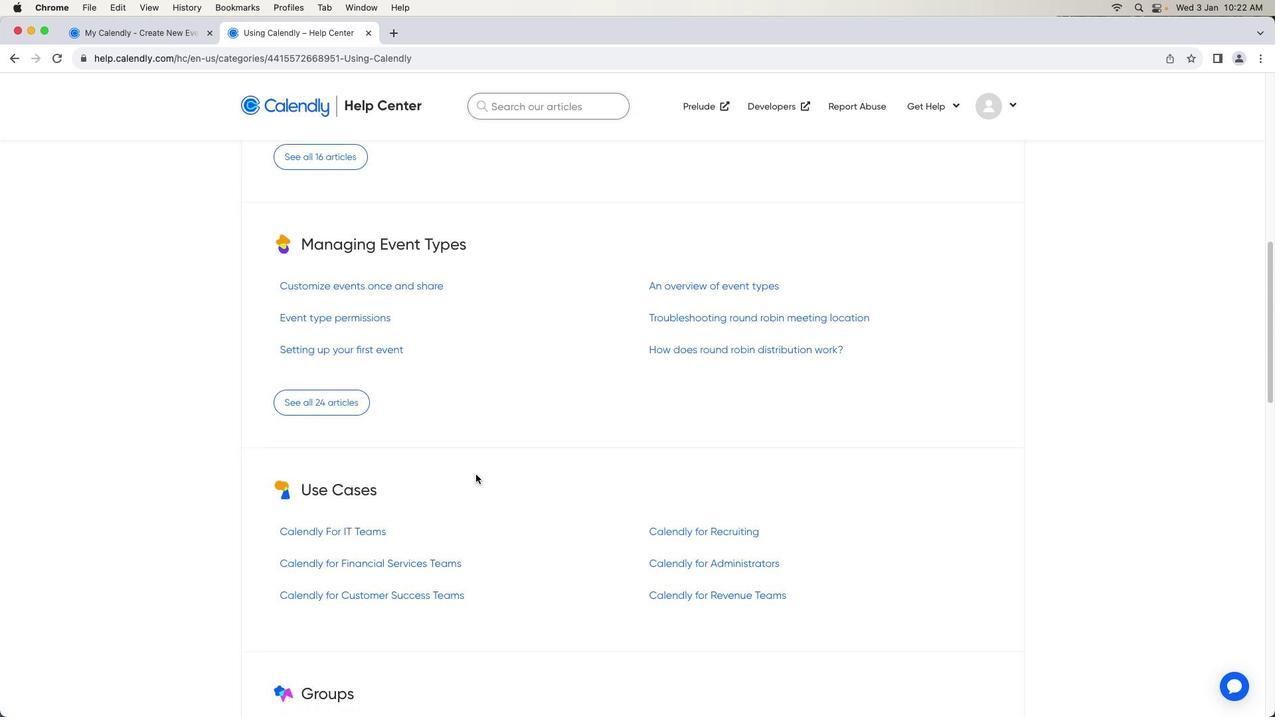 
Action: Mouse scrolled (476, 474) with delta (0, 0)
Screenshot: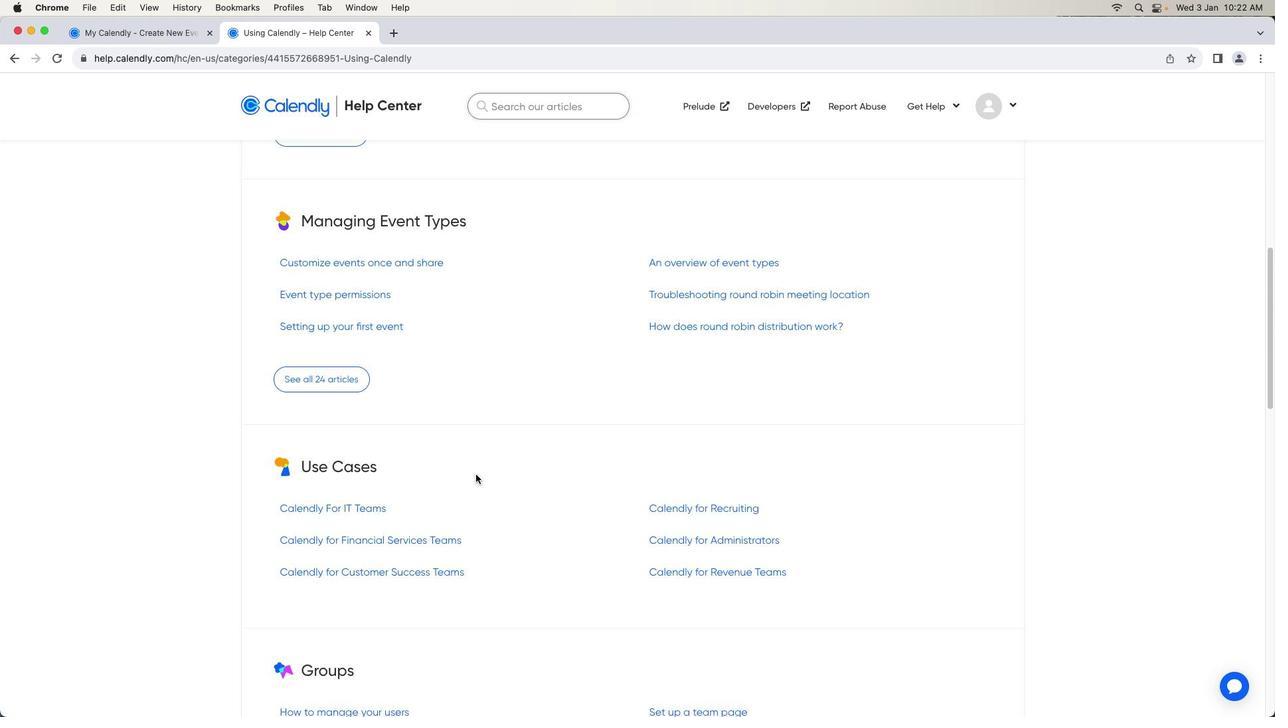 
Action: Mouse scrolled (476, 474) with delta (0, -1)
Screenshot: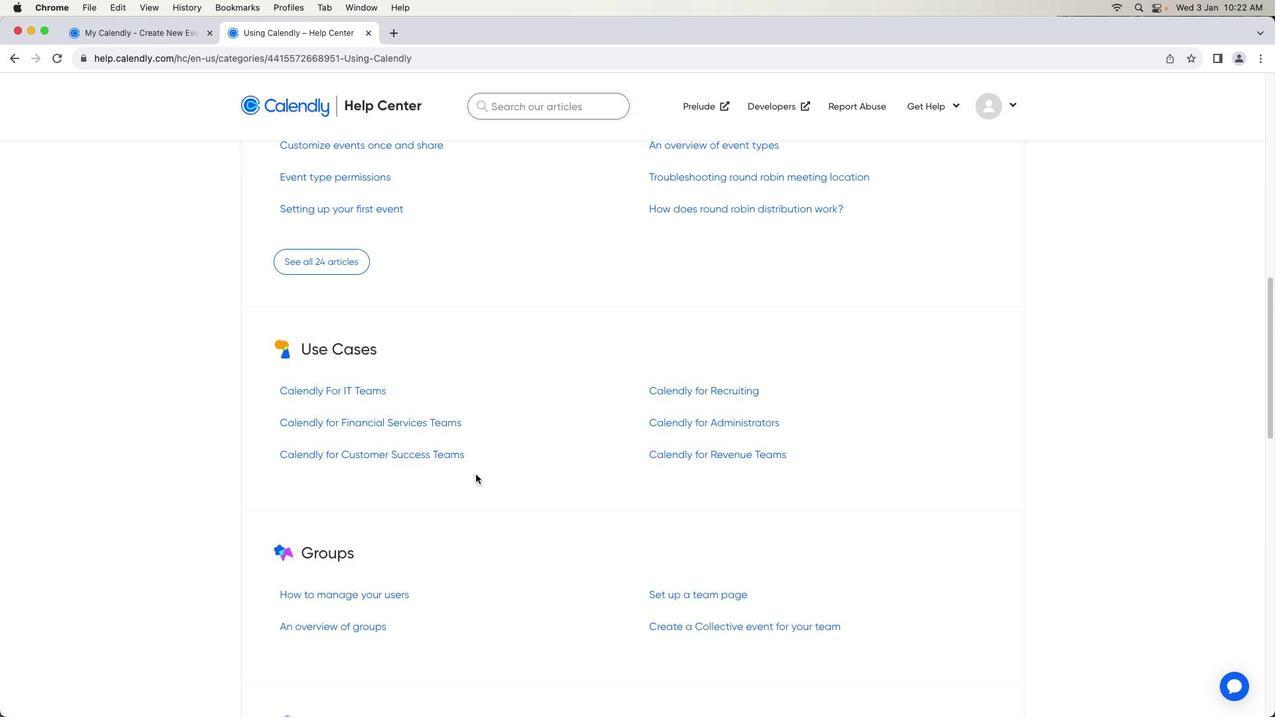 
Action: Mouse scrolled (476, 474) with delta (0, -2)
Screenshot: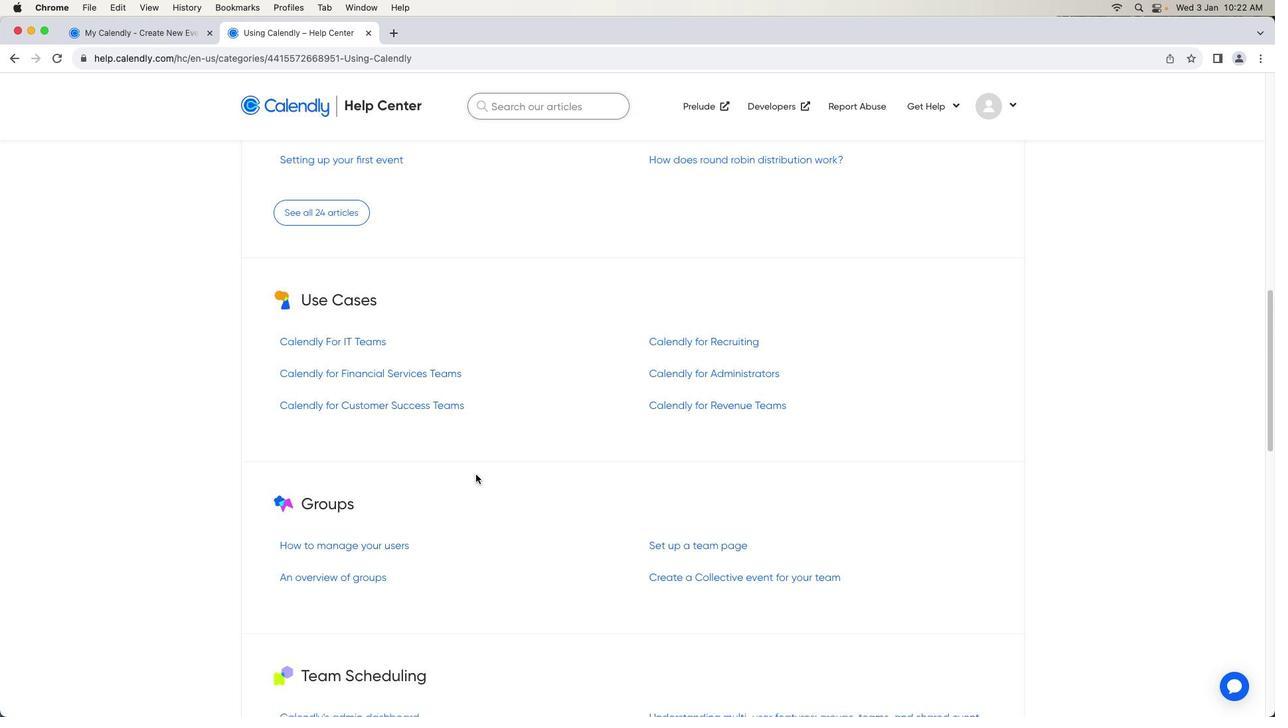 
Action: Mouse scrolled (476, 474) with delta (0, 0)
Screenshot: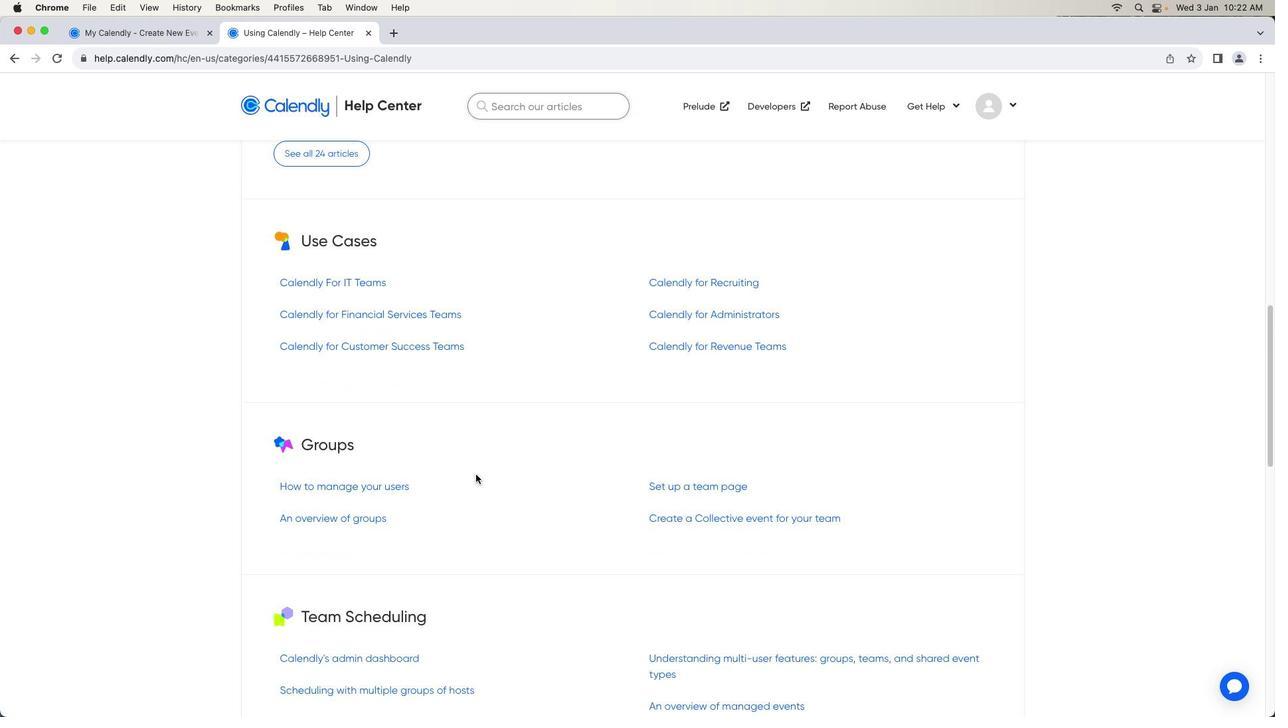 
Action: Mouse scrolled (476, 474) with delta (0, 0)
Screenshot: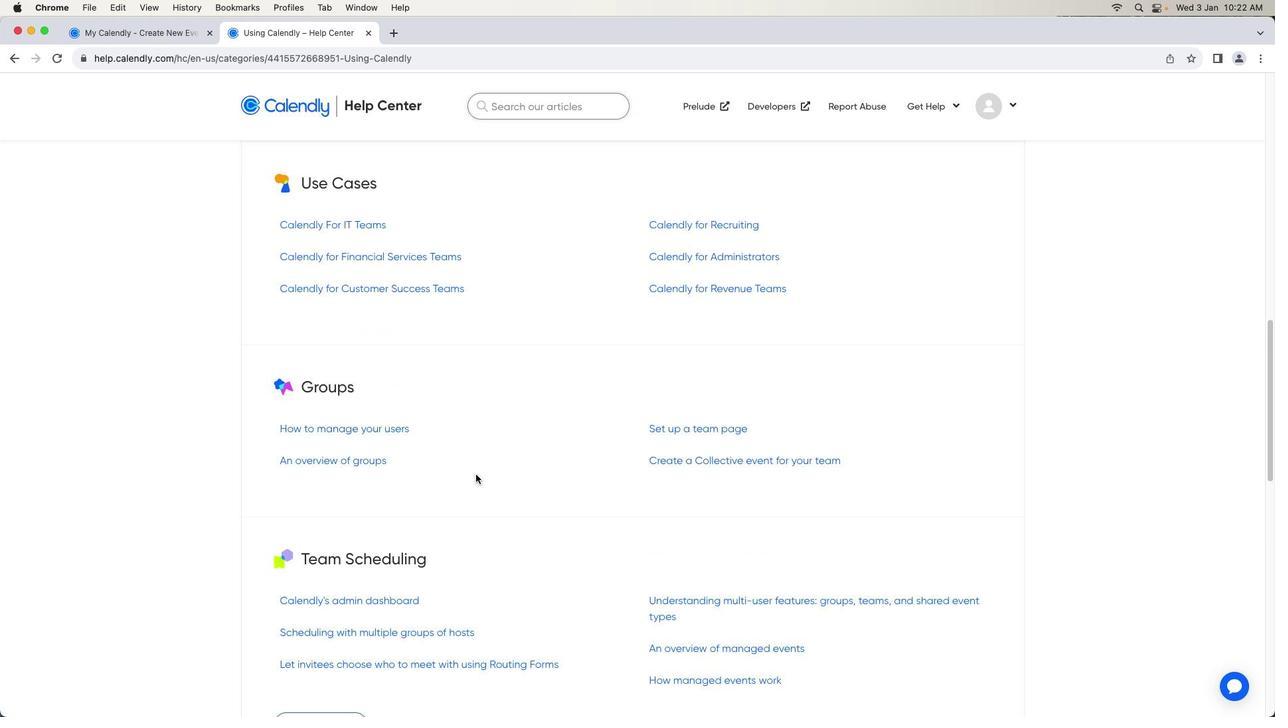 
Action: Mouse scrolled (476, 474) with delta (0, -1)
Screenshot: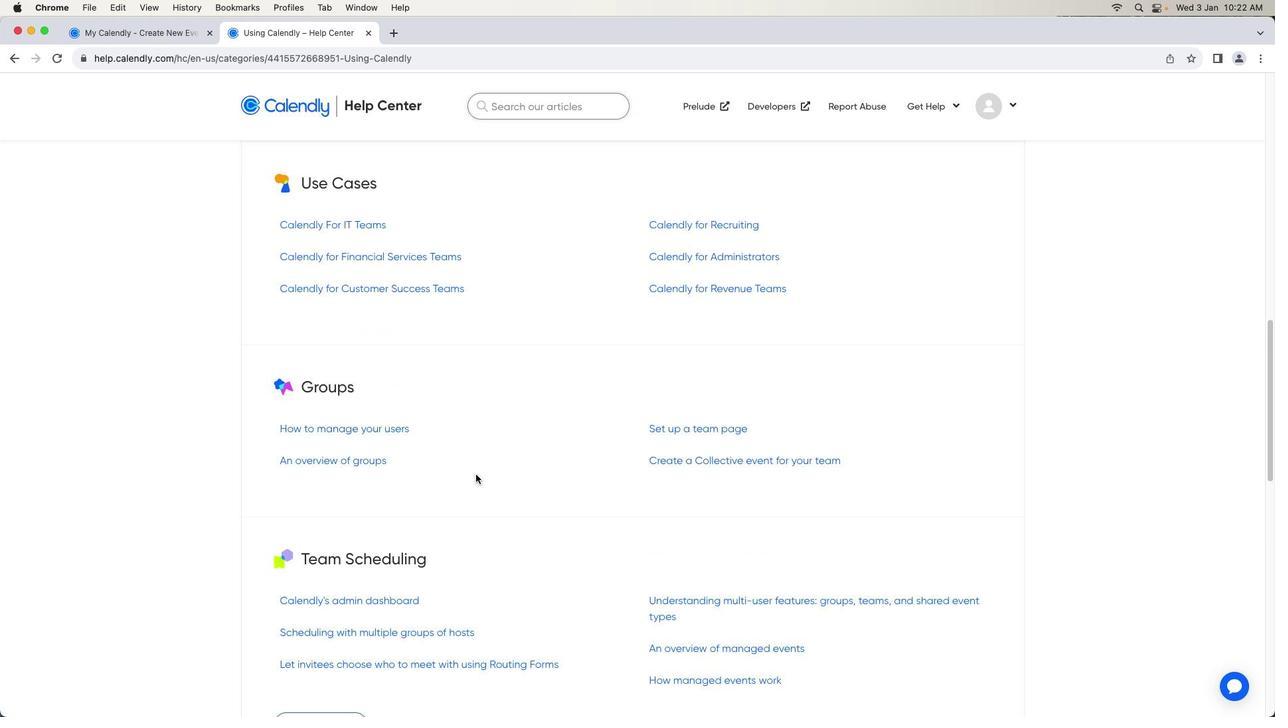 
Action: Mouse scrolled (476, 474) with delta (0, -2)
Screenshot: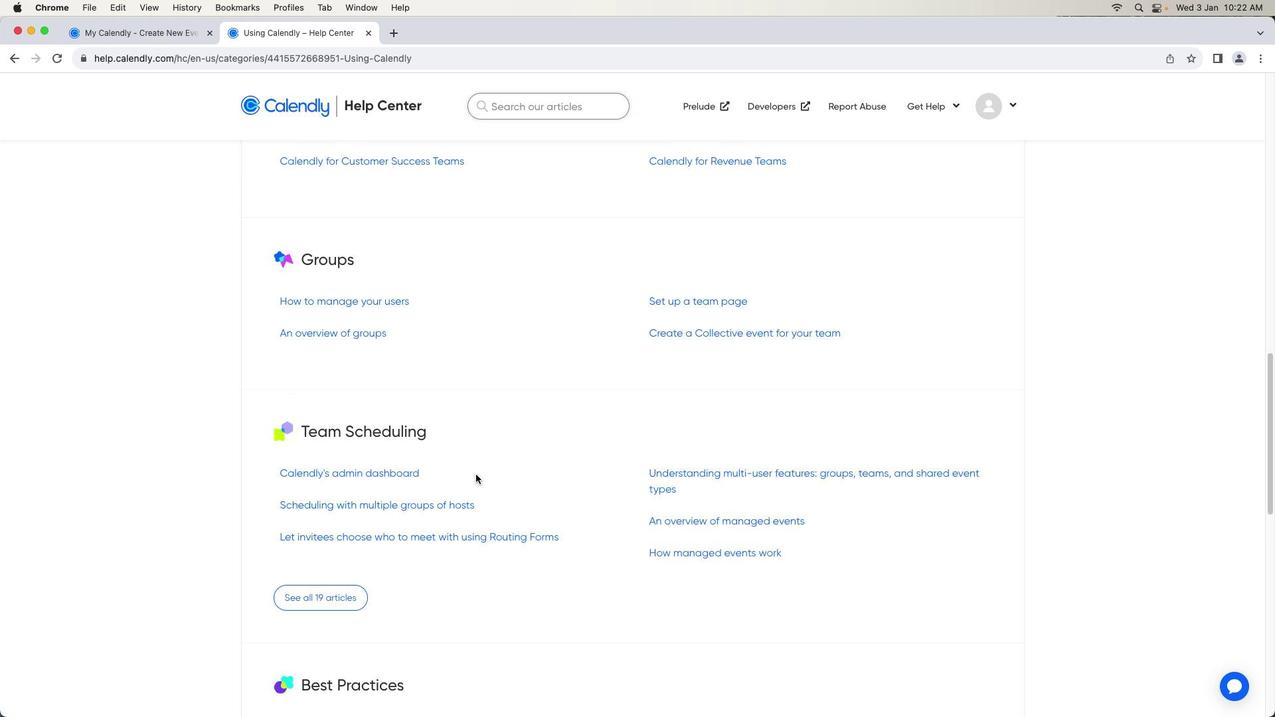 
Action: Mouse moved to (332, 585)
Screenshot: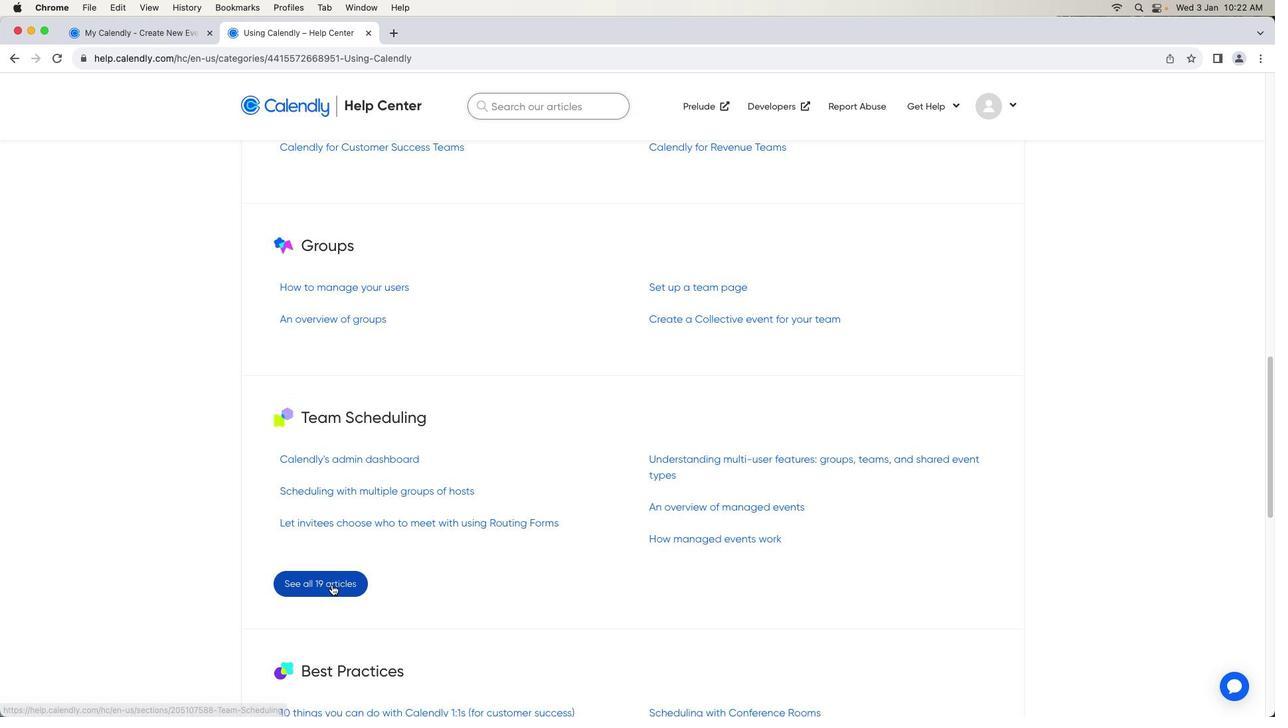 
Action: Mouse pressed left at (332, 585)
Screenshot: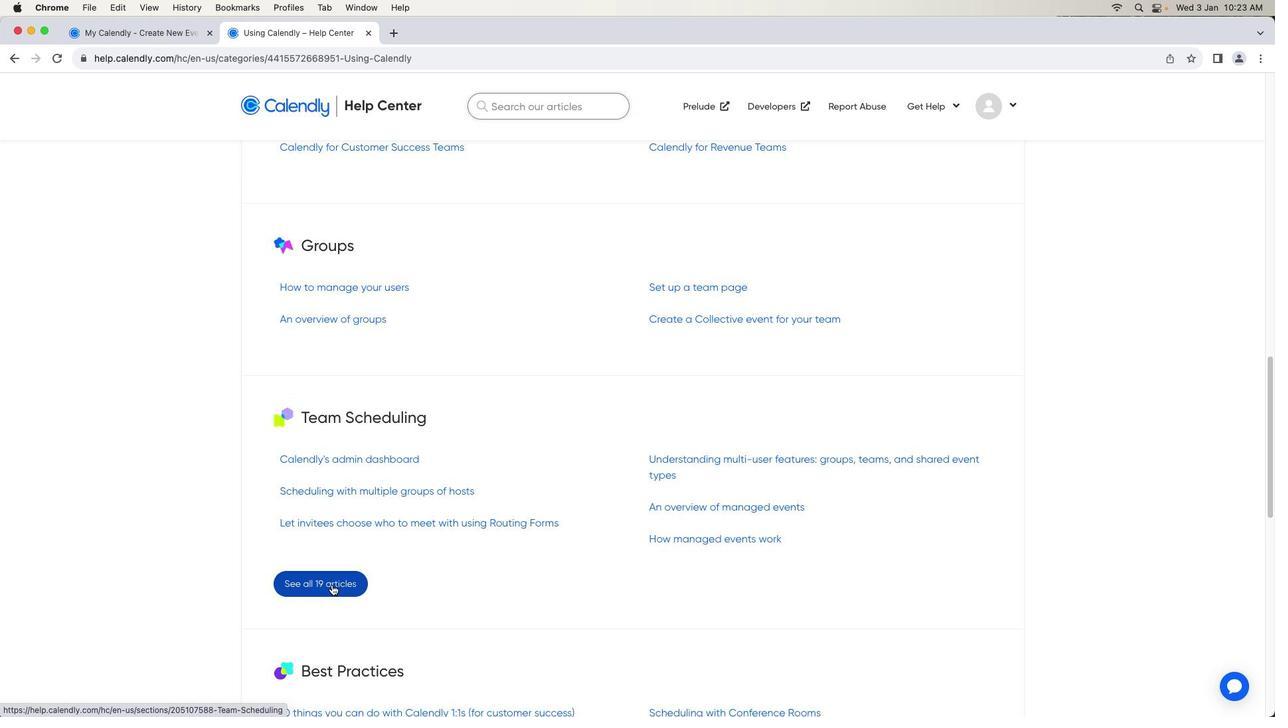 
Action: Mouse moved to (607, 608)
Screenshot: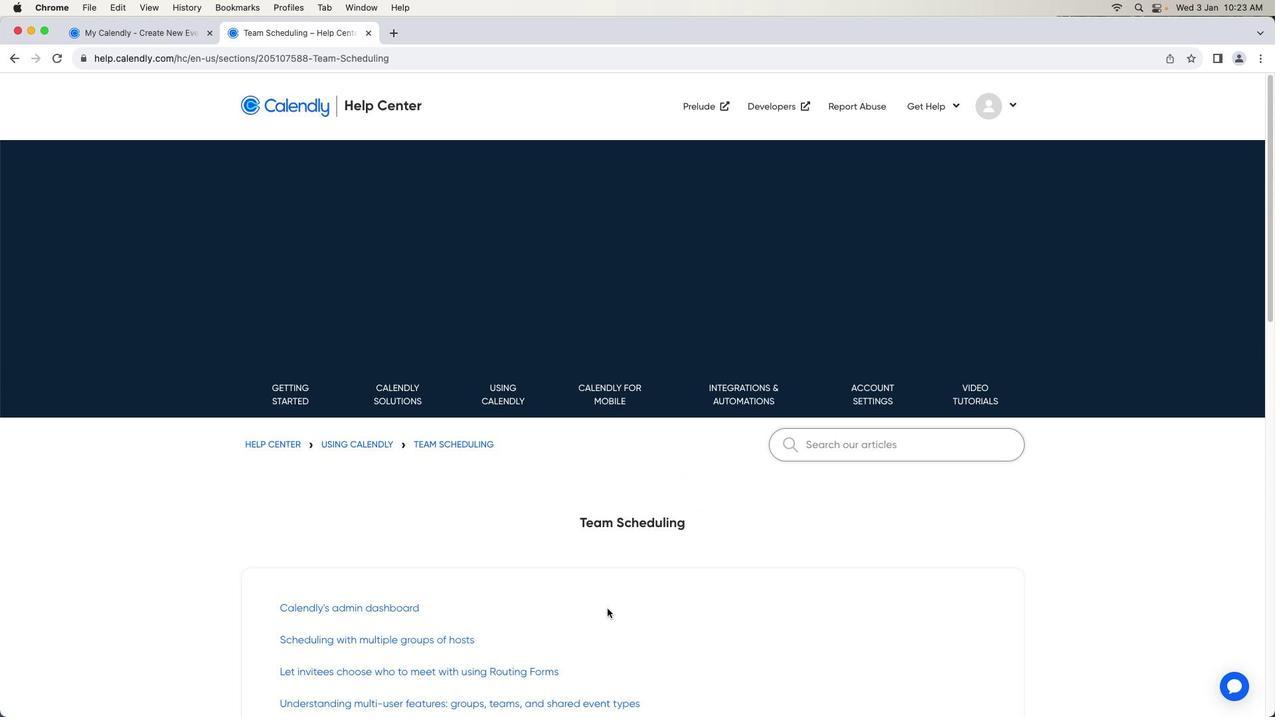 
Action: Mouse scrolled (607, 608) with delta (0, 0)
Screenshot: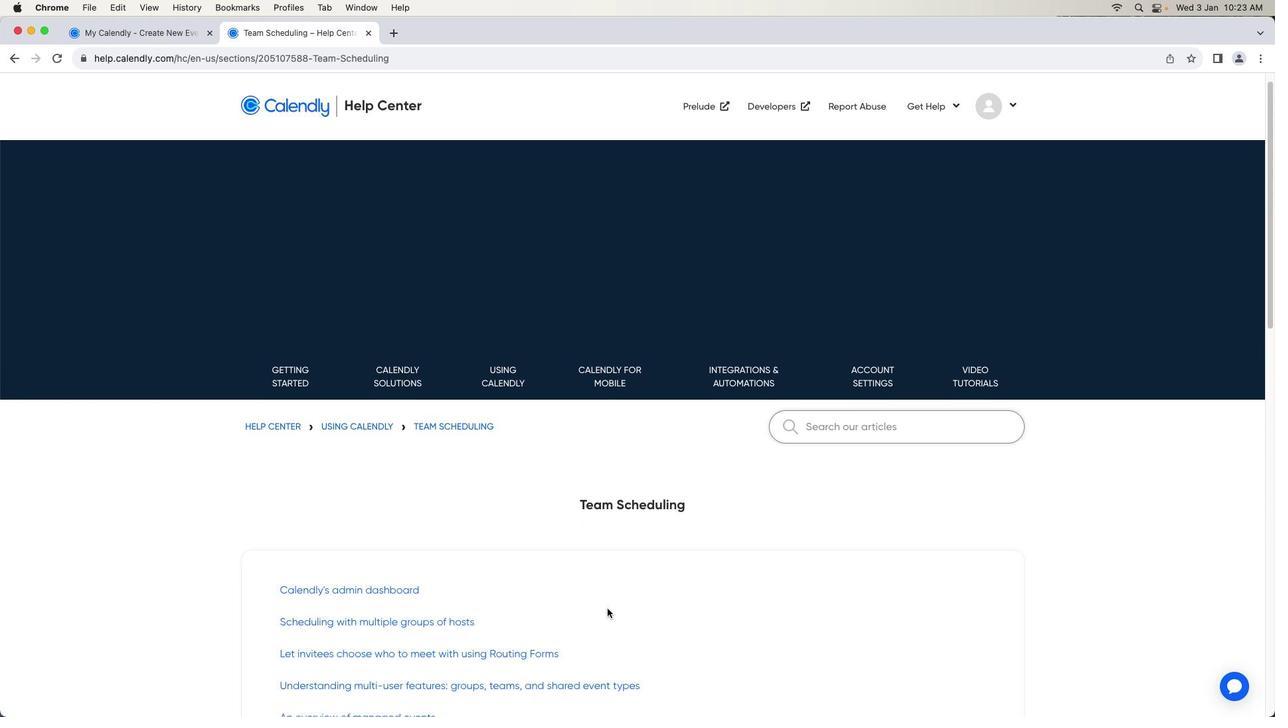 
Action: Mouse scrolled (607, 608) with delta (0, 0)
Screenshot: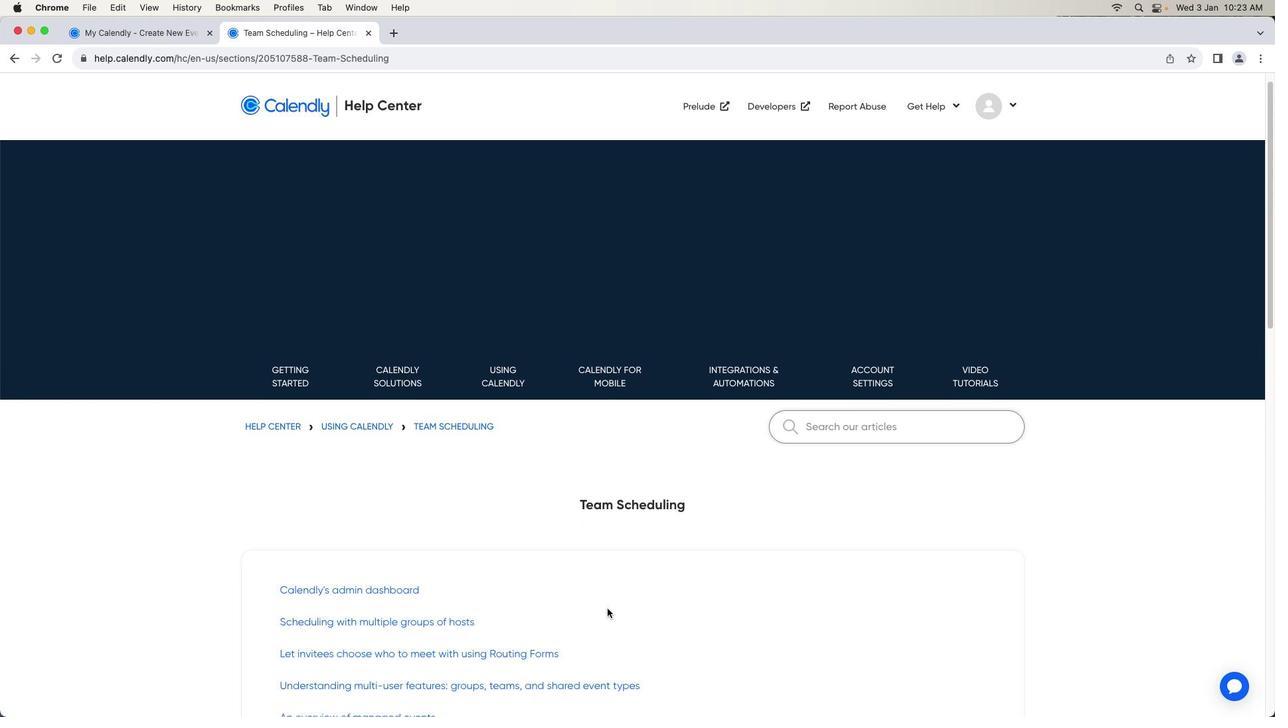 
Action: Mouse scrolled (607, 608) with delta (0, -1)
Screenshot: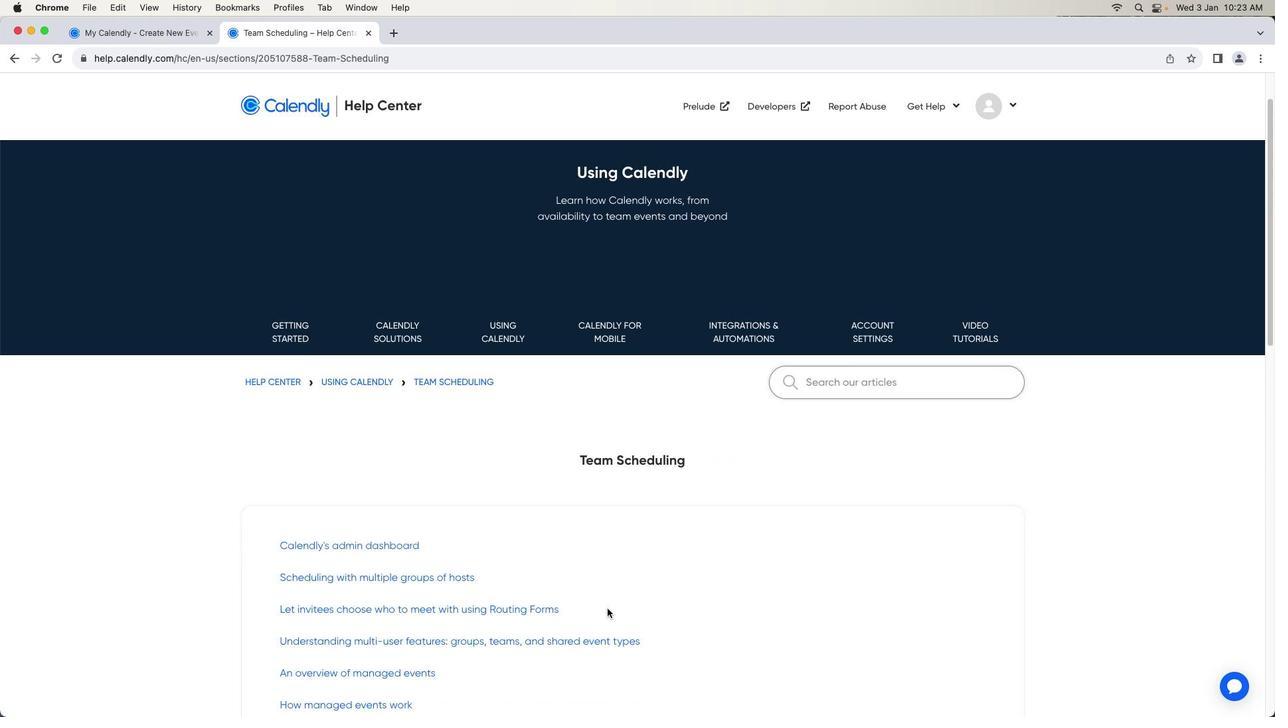 
Action: Mouse scrolled (607, 608) with delta (0, 0)
Screenshot: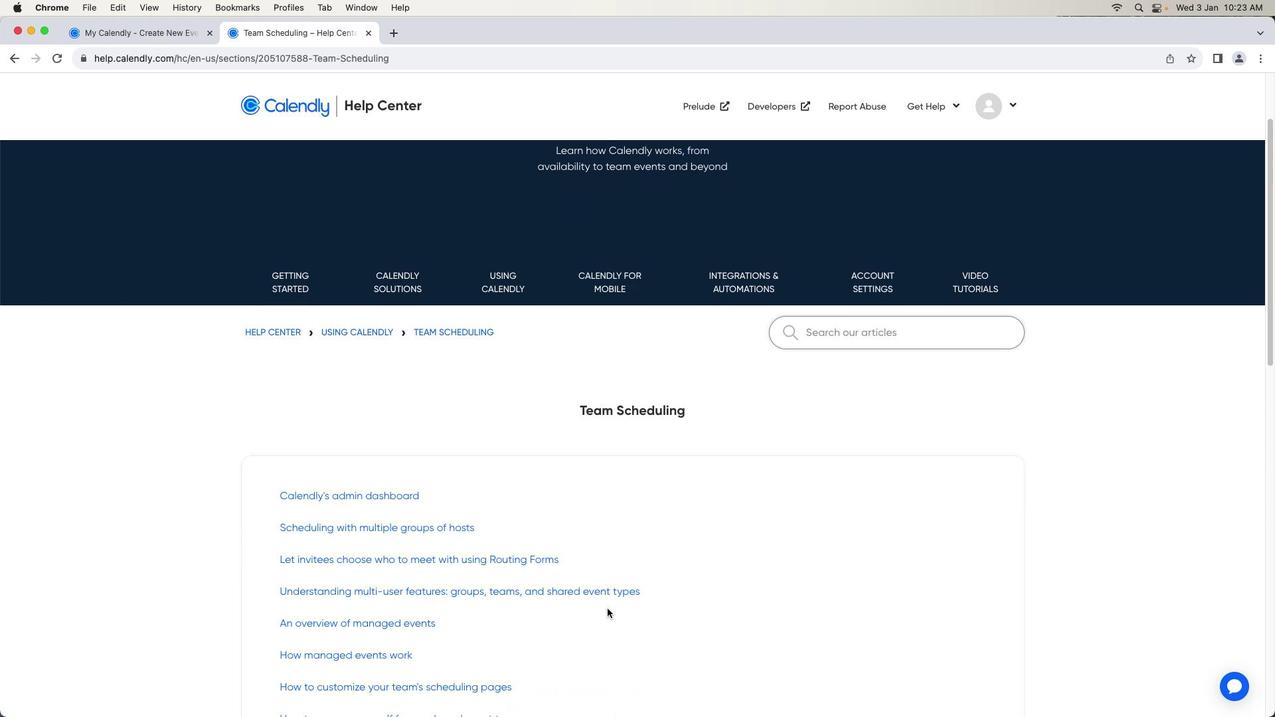 
Action: Mouse scrolled (607, 608) with delta (0, 0)
Screenshot: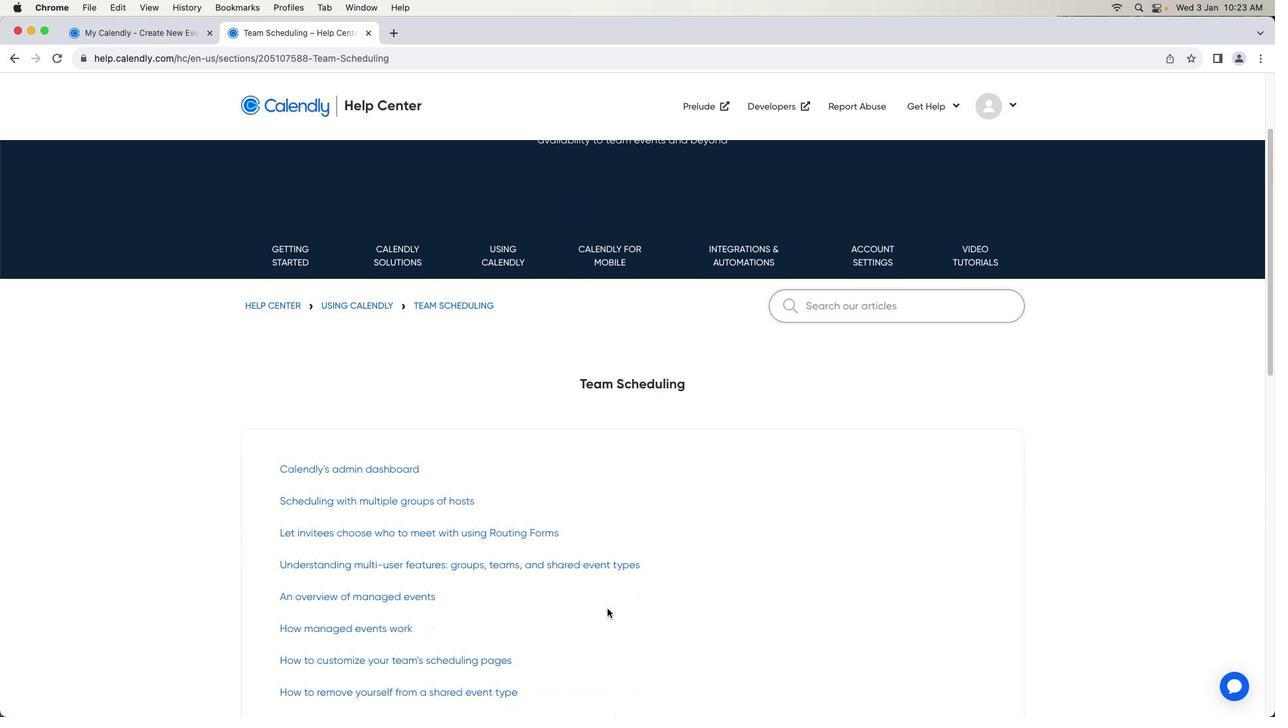 
Action: Mouse scrolled (607, 608) with delta (0, -1)
Screenshot: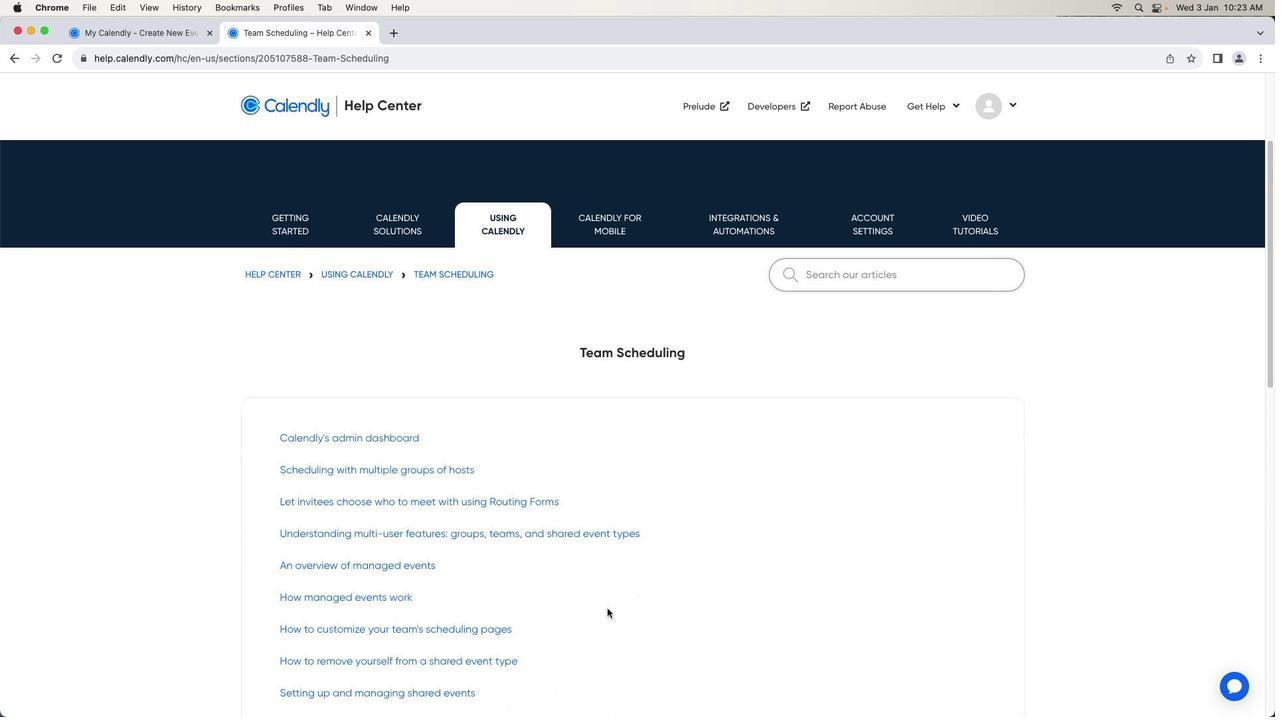 
Action: Mouse scrolled (607, 608) with delta (0, 0)
Screenshot: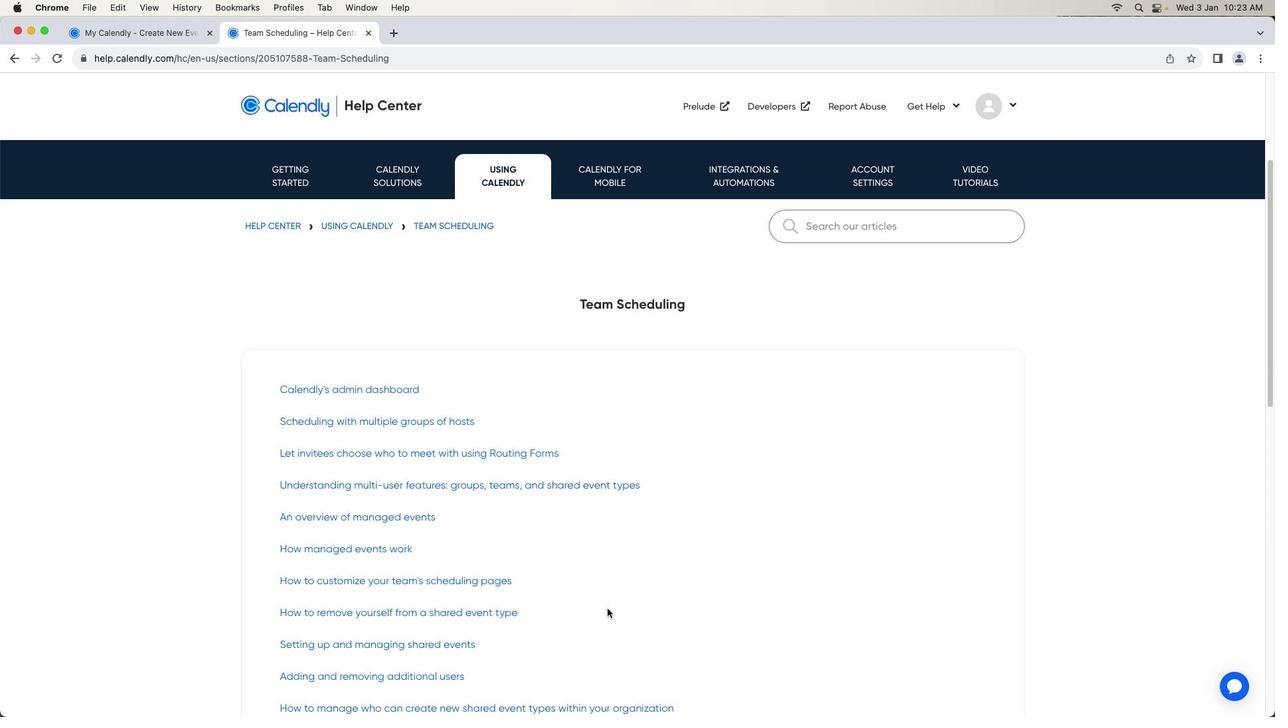 
Action: Mouse scrolled (607, 608) with delta (0, 0)
Screenshot: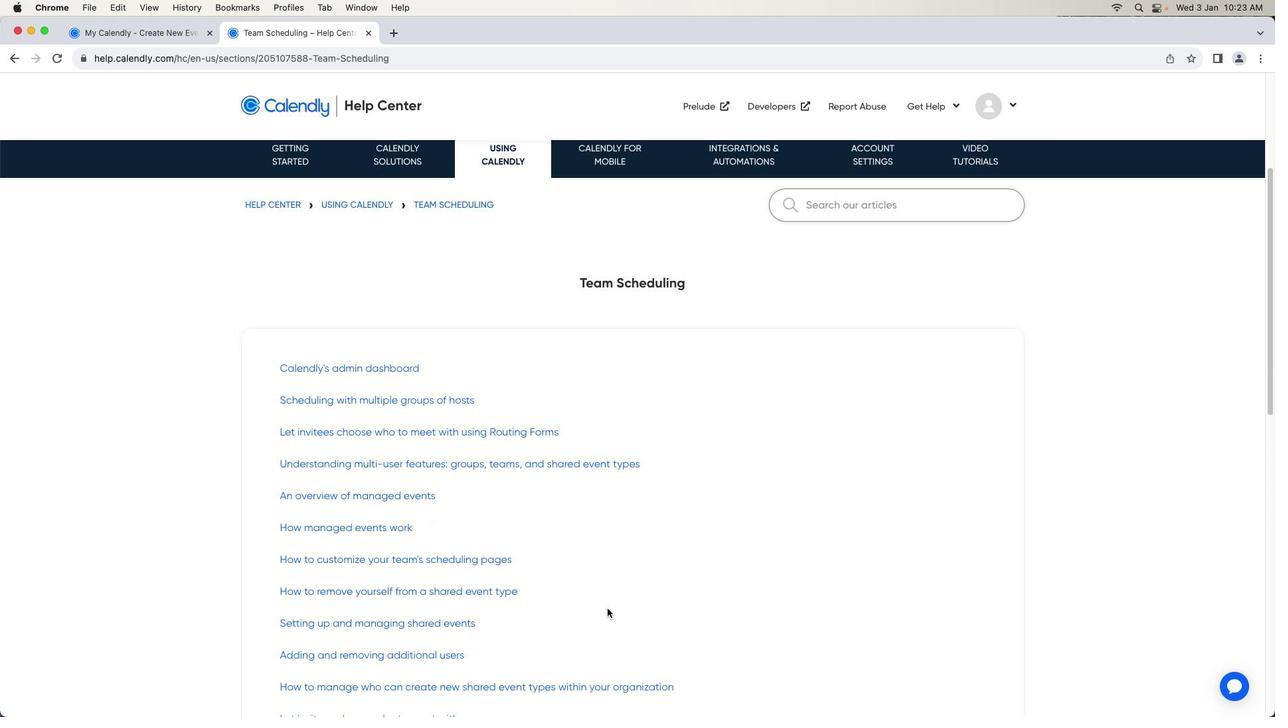 
Action: Mouse scrolled (607, 608) with delta (0, -1)
Screenshot: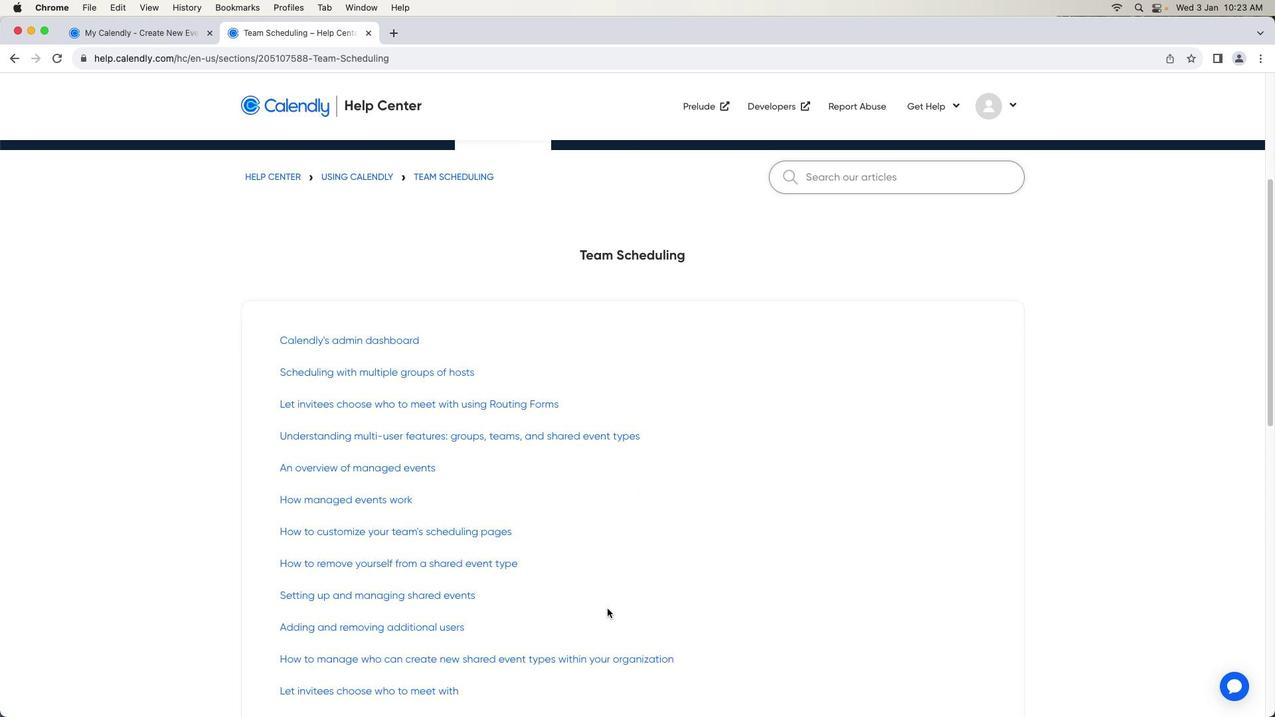 
Action: Mouse scrolled (607, 608) with delta (0, -1)
Screenshot: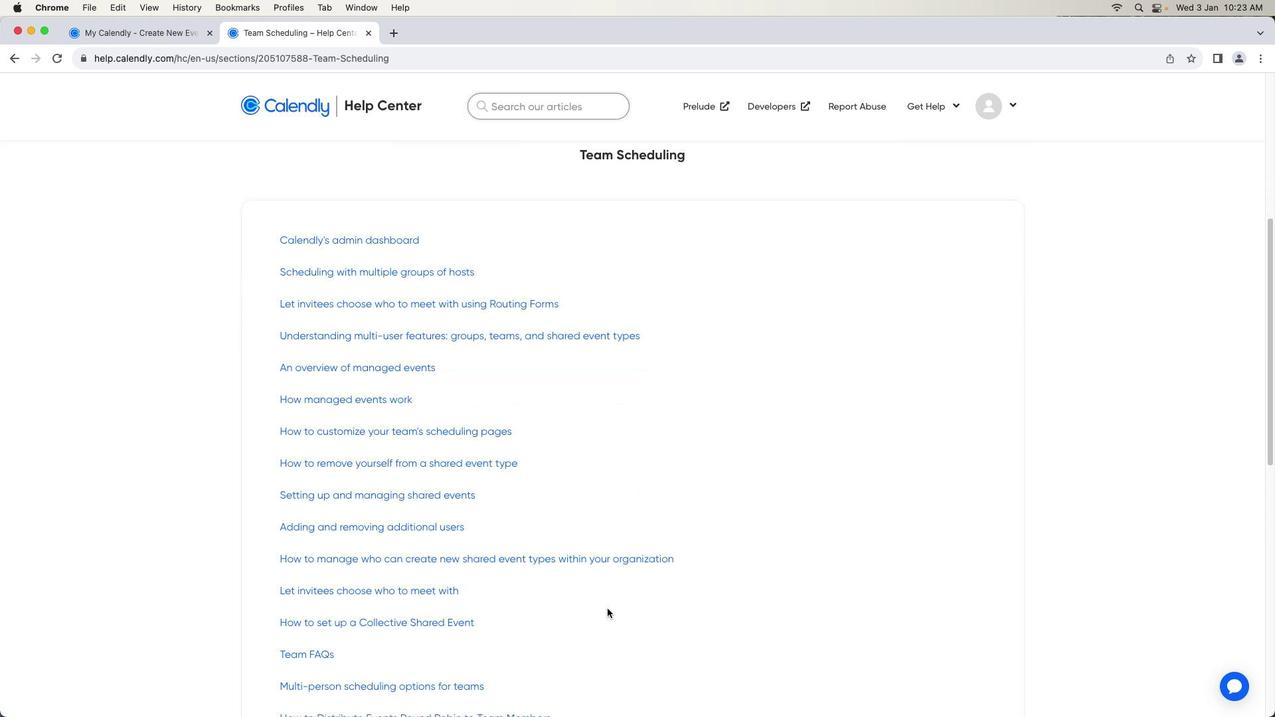 
Action: Mouse scrolled (607, 608) with delta (0, 0)
Screenshot: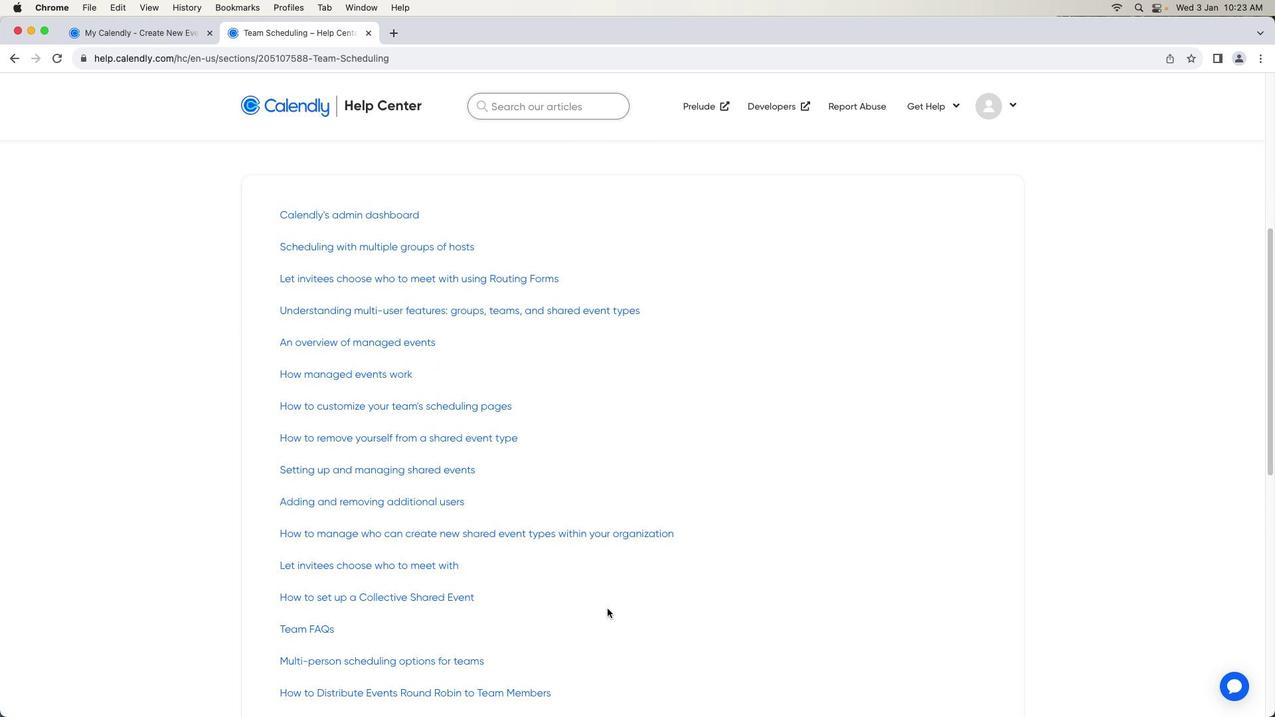 
Action: Mouse scrolled (607, 608) with delta (0, 0)
Screenshot: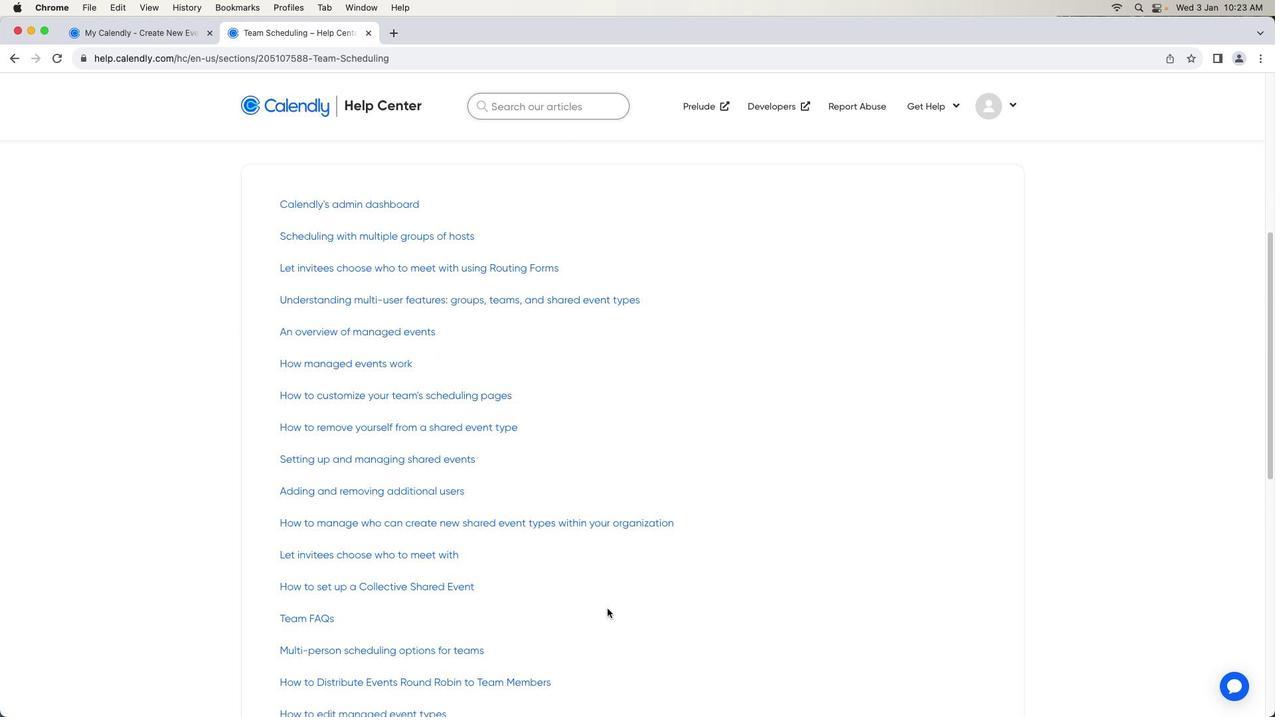 
Action: Mouse scrolled (607, 608) with delta (0, -1)
Screenshot: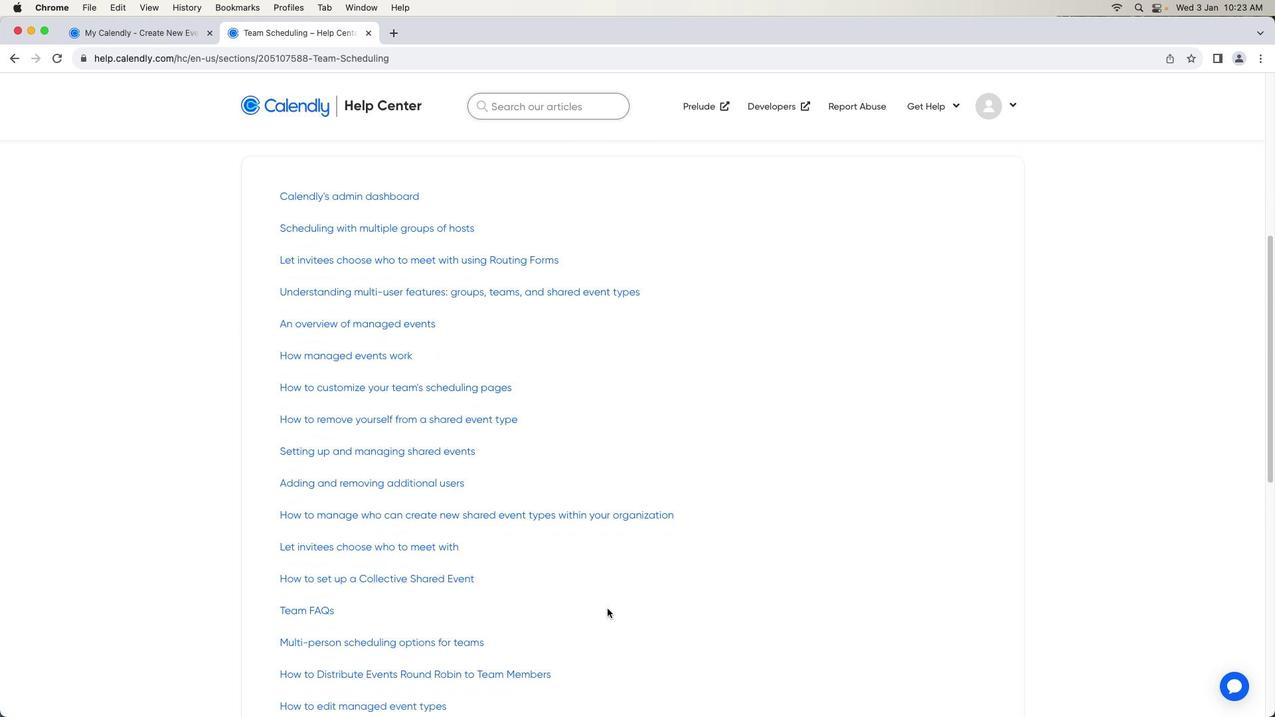 
Action: Mouse scrolled (607, 608) with delta (0, 0)
Screenshot: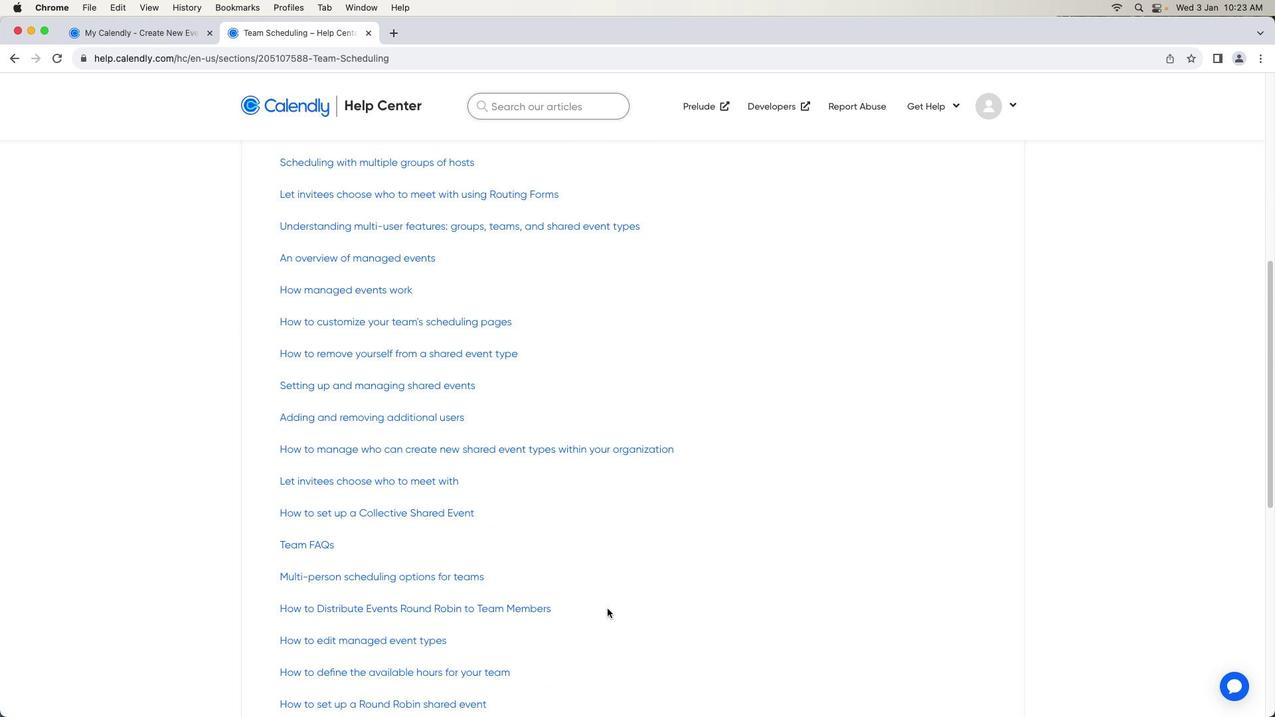 
Action: Mouse scrolled (607, 608) with delta (0, 0)
Screenshot: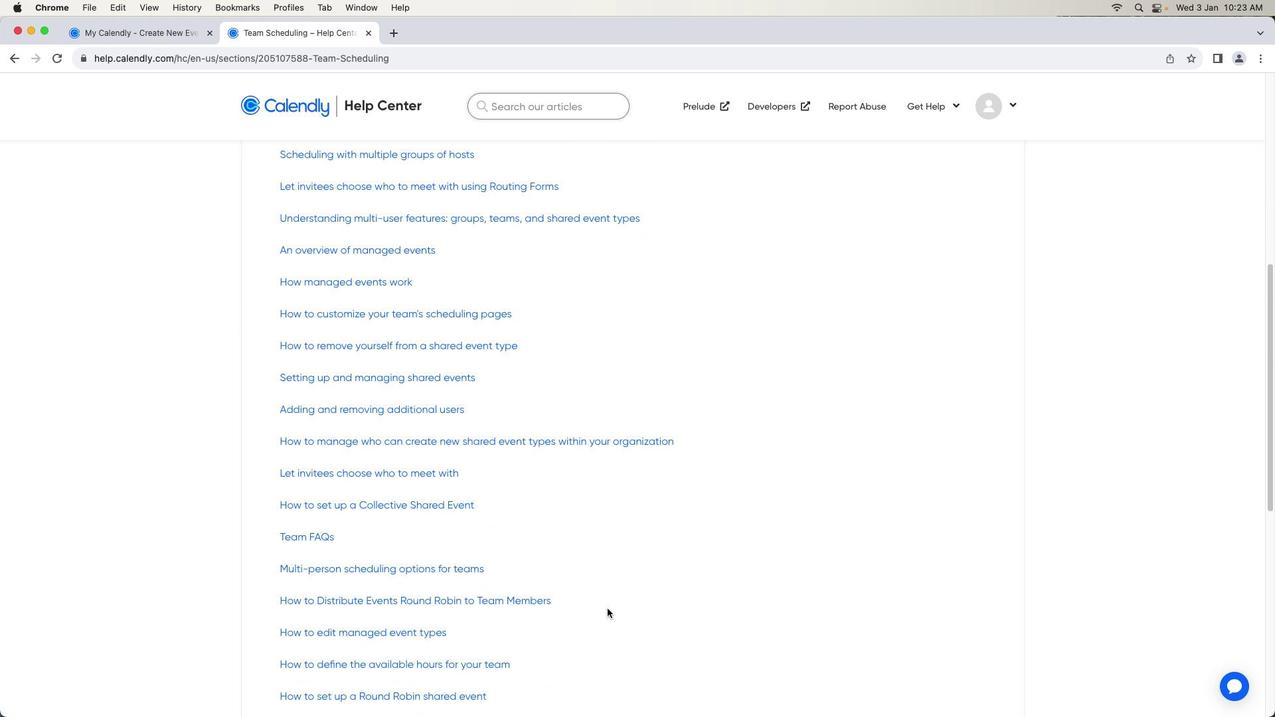 
Action: Mouse scrolled (607, 608) with delta (0, 0)
Screenshot: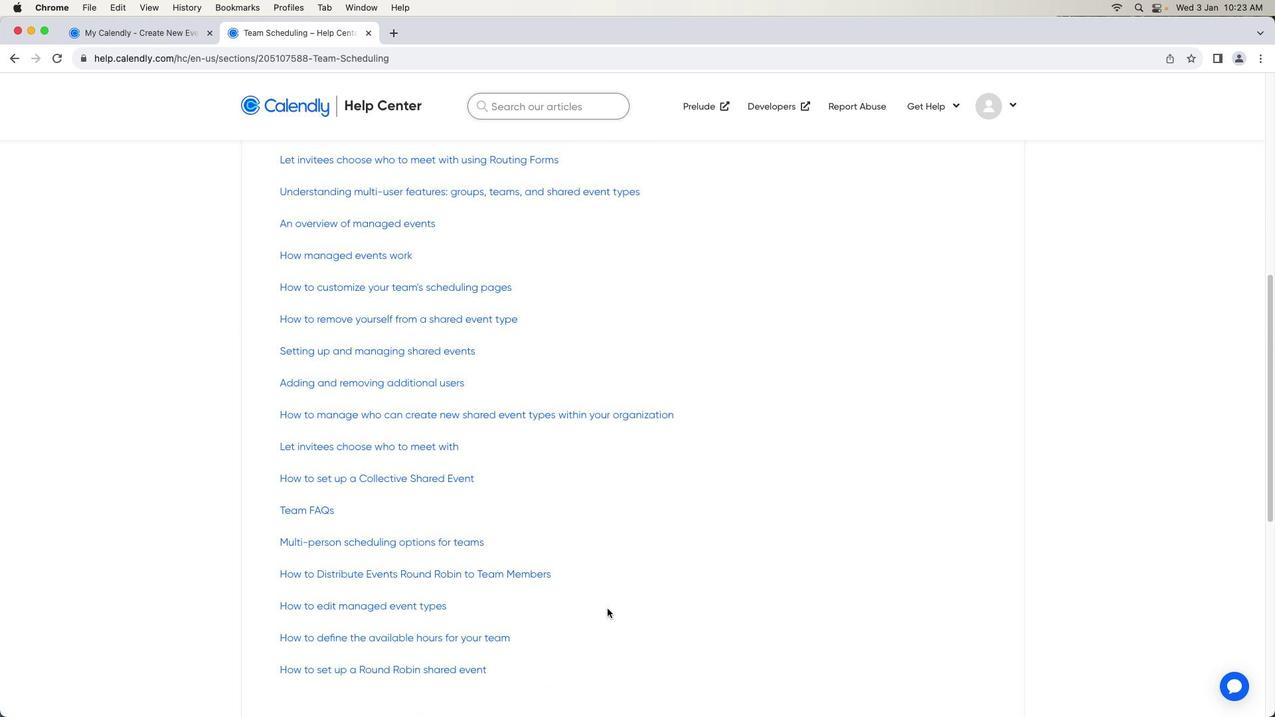 
Action: Mouse moved to (596, 610)
Screenshot: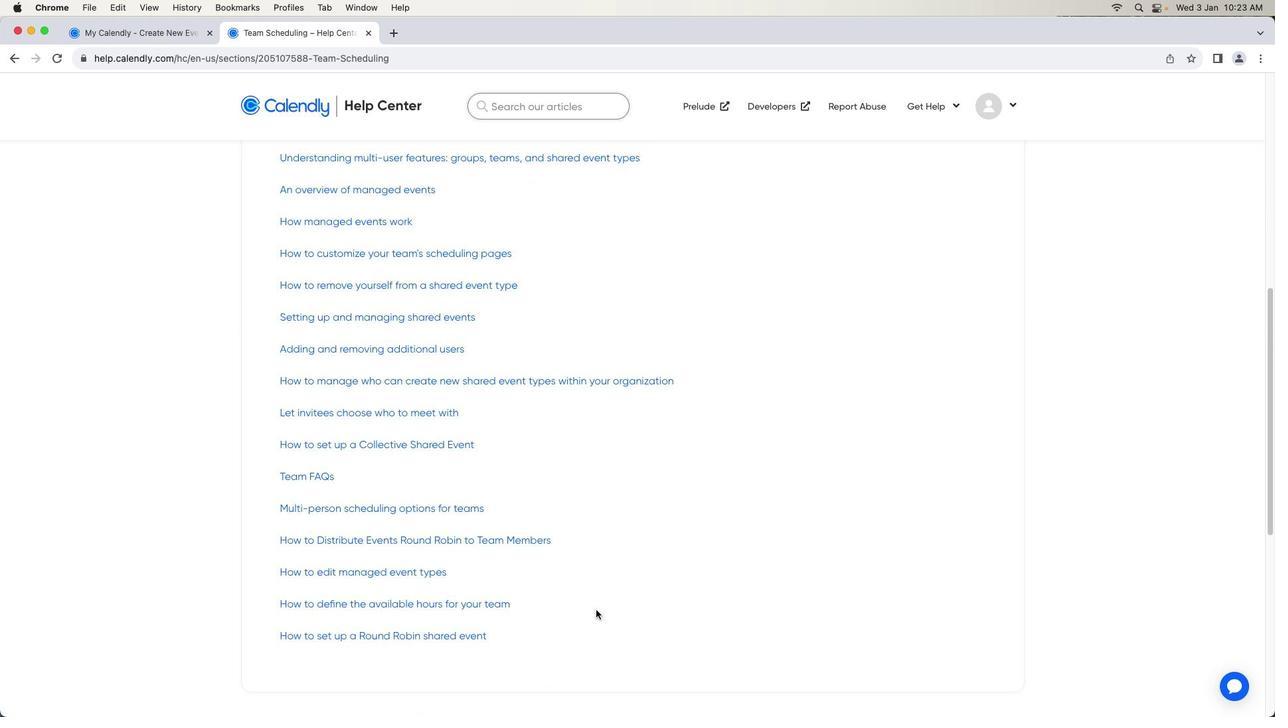
